 Task: Add a dentist appointment for a dental filling on the 9th at 4:30 PM to 5:30 PM.
Action: Mouse moved to (522, 128)
Screenshot: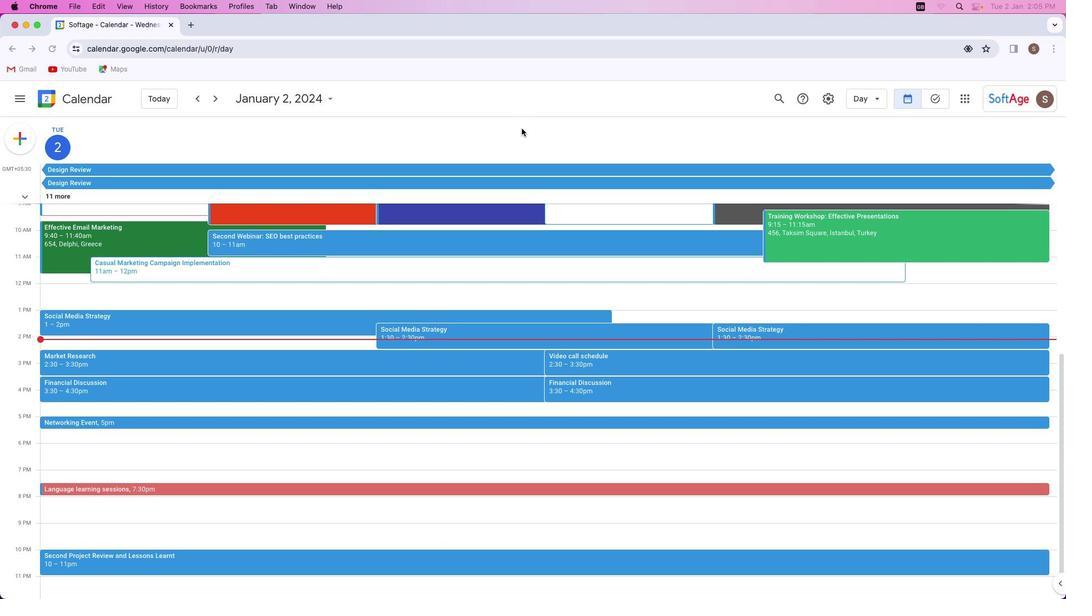 
Action: Mouse pressed left at (522, 128)
Screenshot: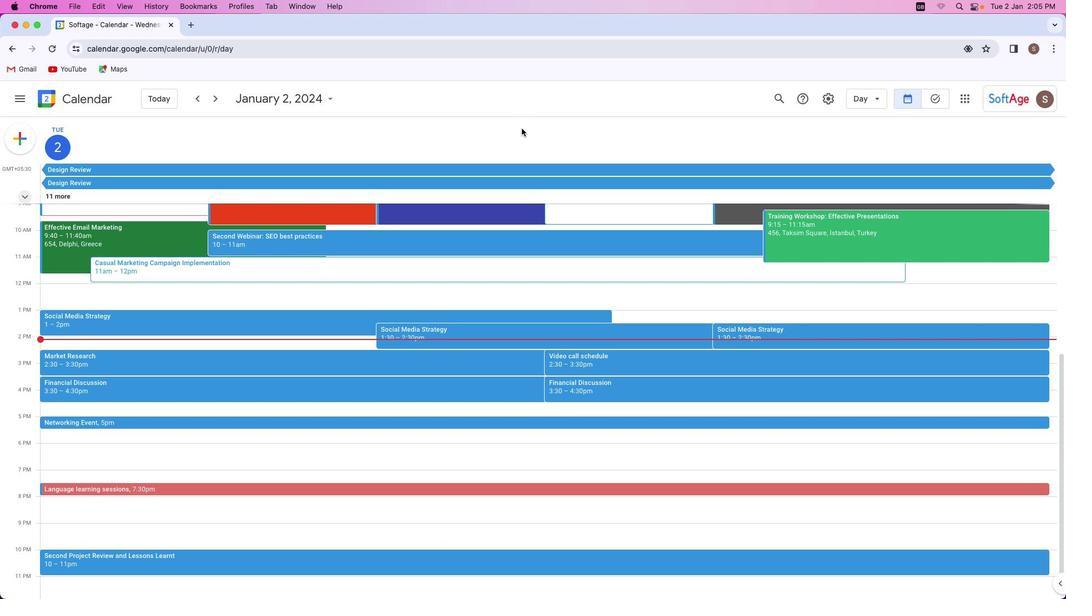 
Action: Mouse moved to (22, 139)
Screenshot: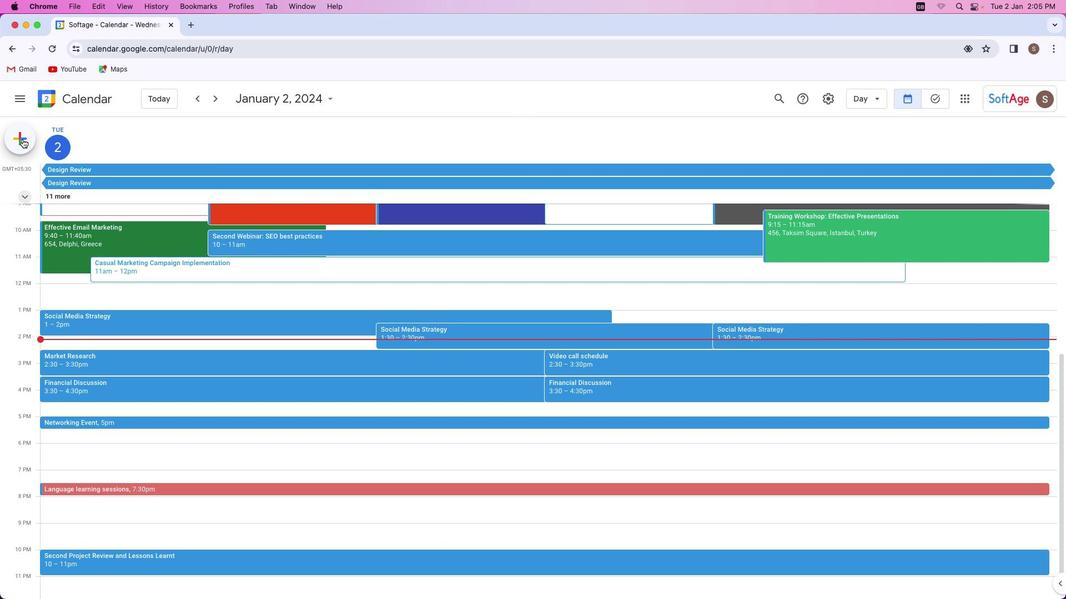 
Action: Mouse pressed left at (22, 139)
Screenshot: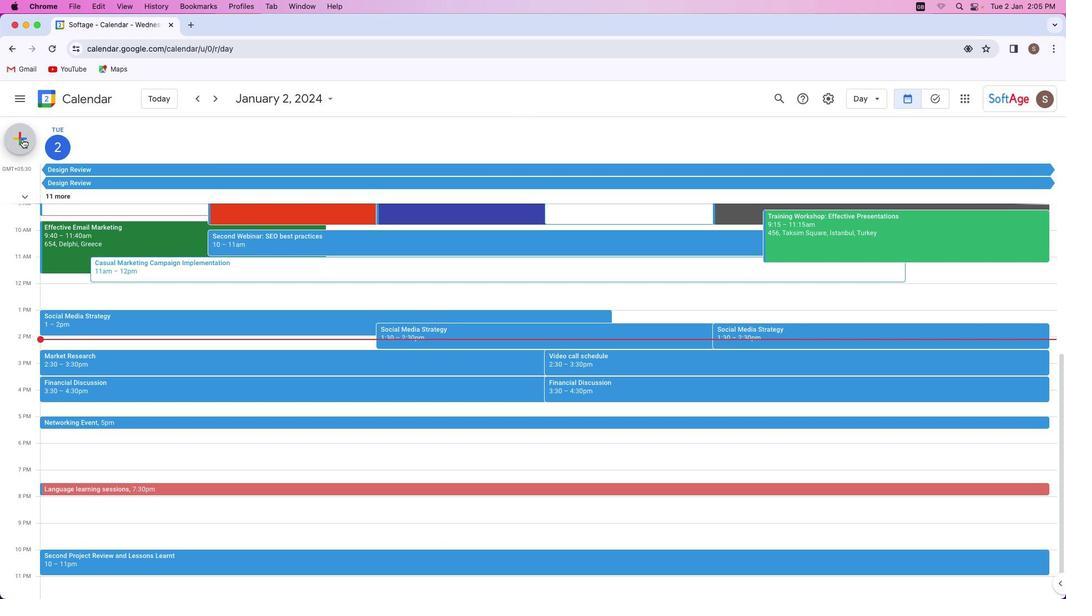 
Action: Mouse moved to (35, 174)
Screenshot: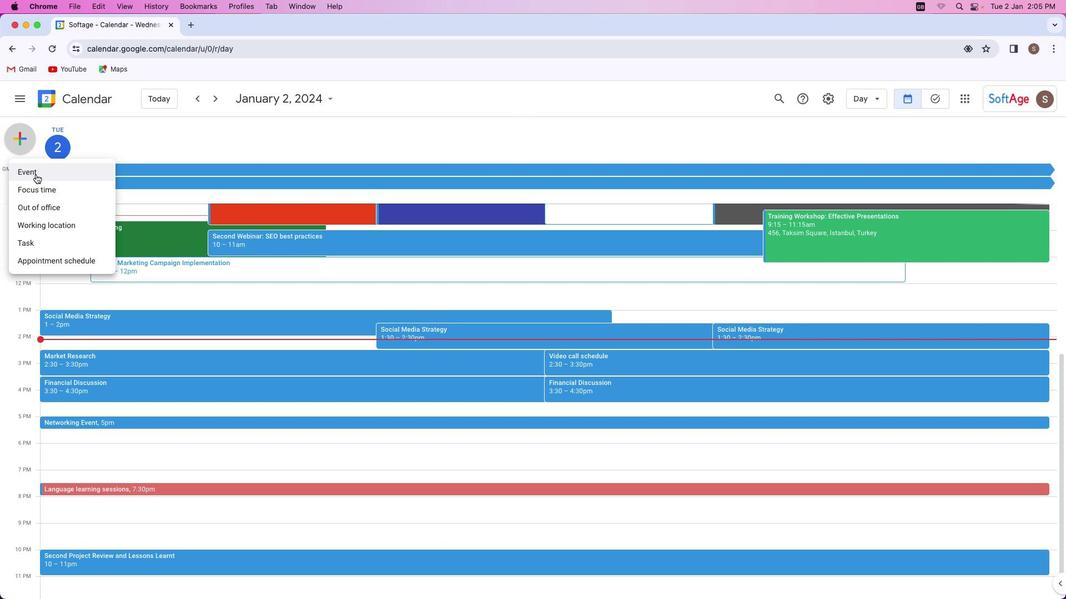 
Action: Mouse pressed left at (35, 174)
Screenshot: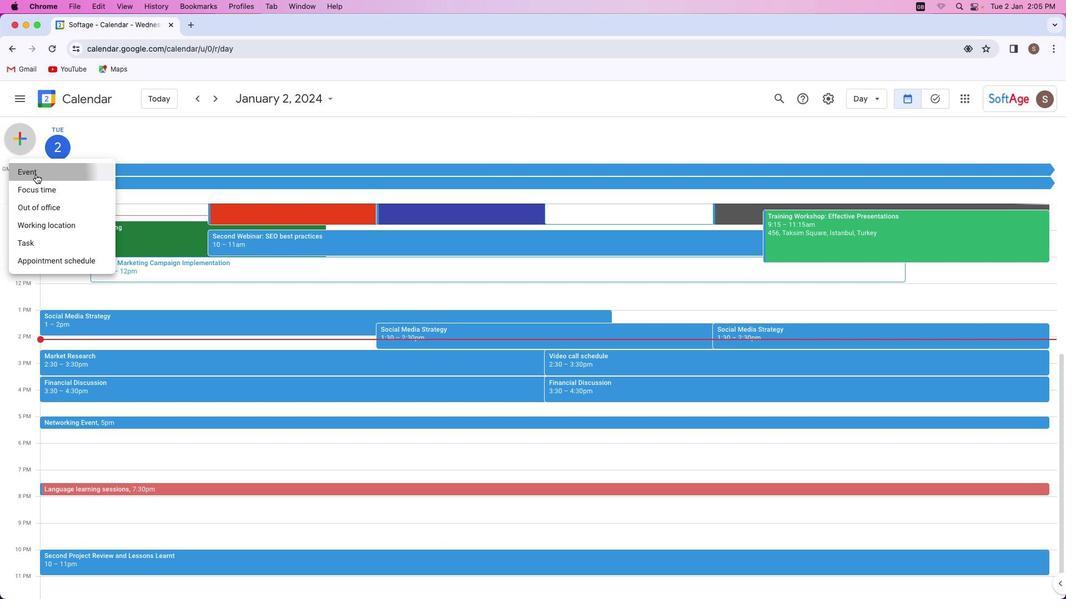 
Action: Mouse moved to (723, 206)
Screenshot: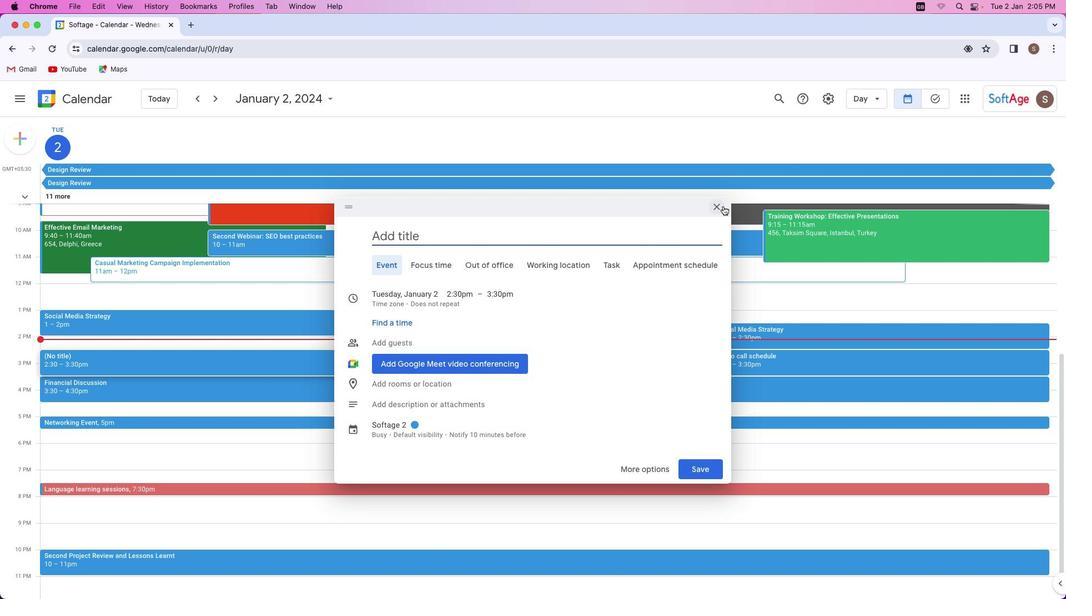 
Action: Mouse pressed left at (723, 206)
Screenshot: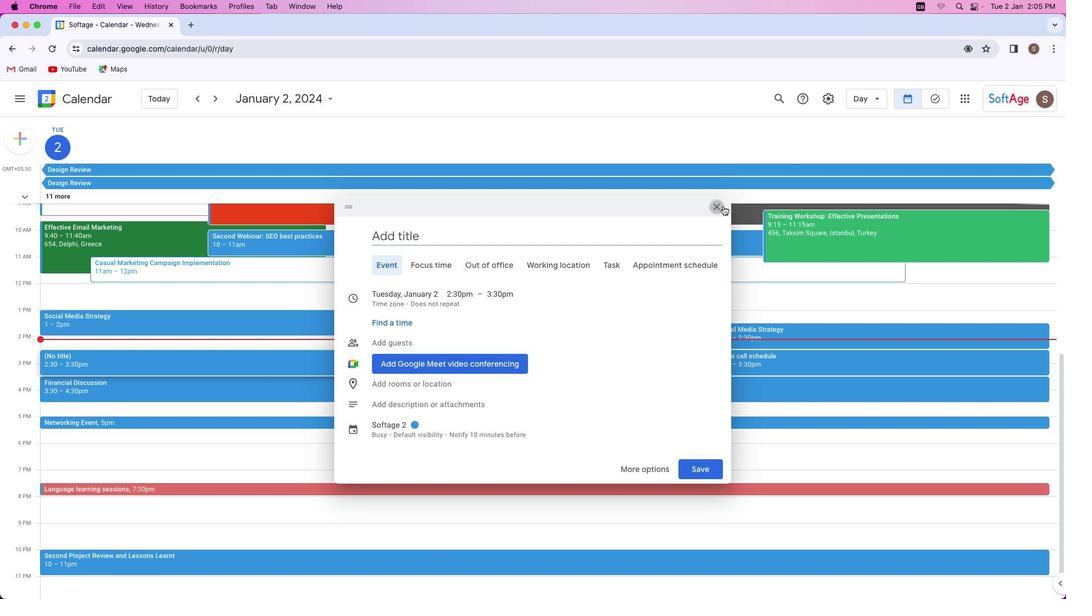 
Action: Mouse moved to (11, 136)
Screenshot: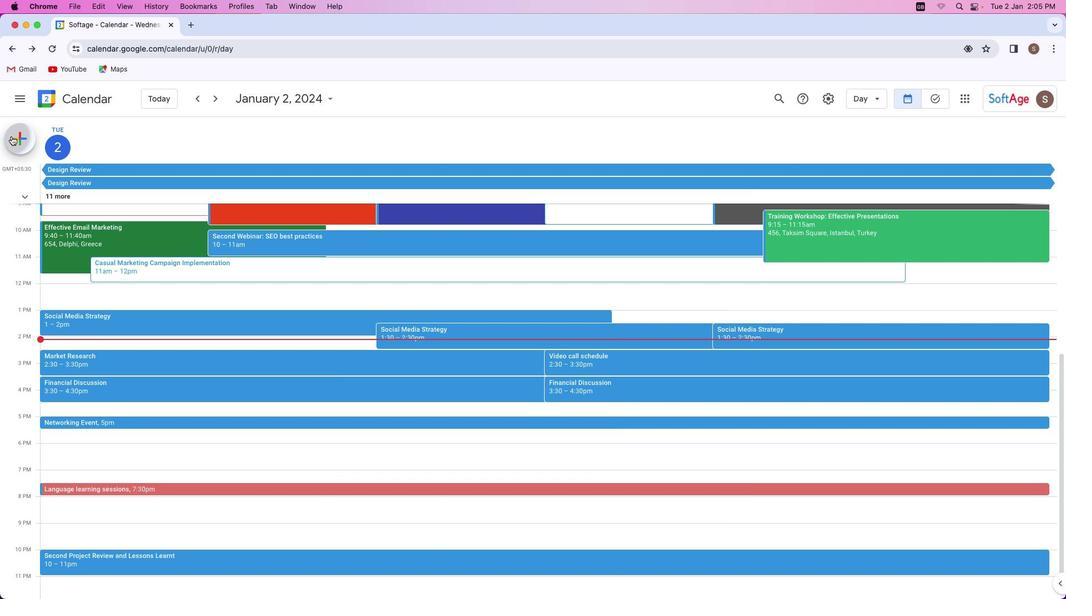 
Action: Mouse pressed left at (11, 136)
Screenshot: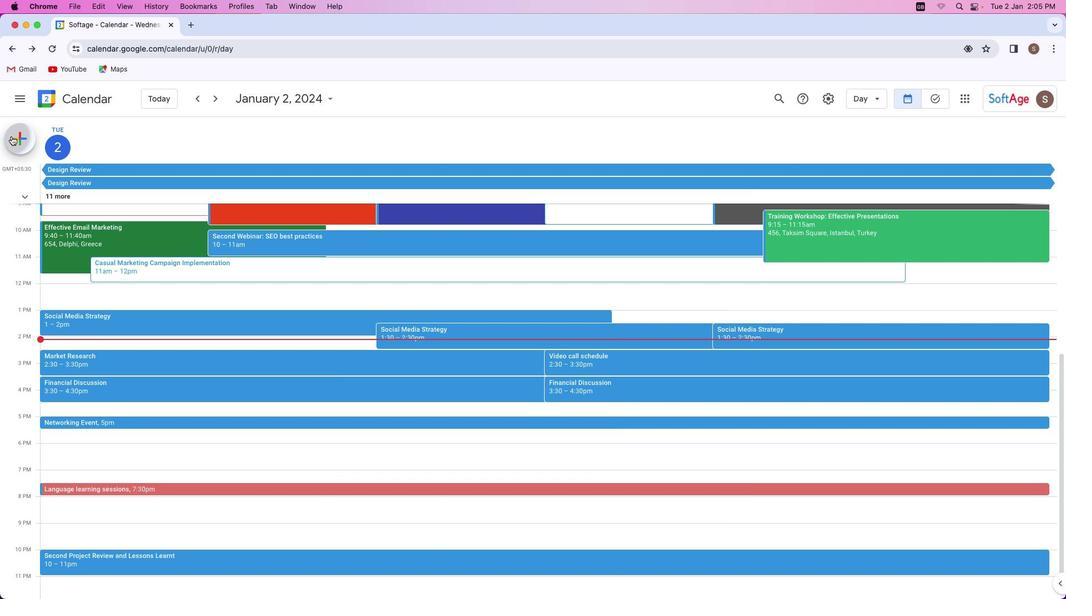 
Action: Mouse moved to (62, 261)
Screenshot: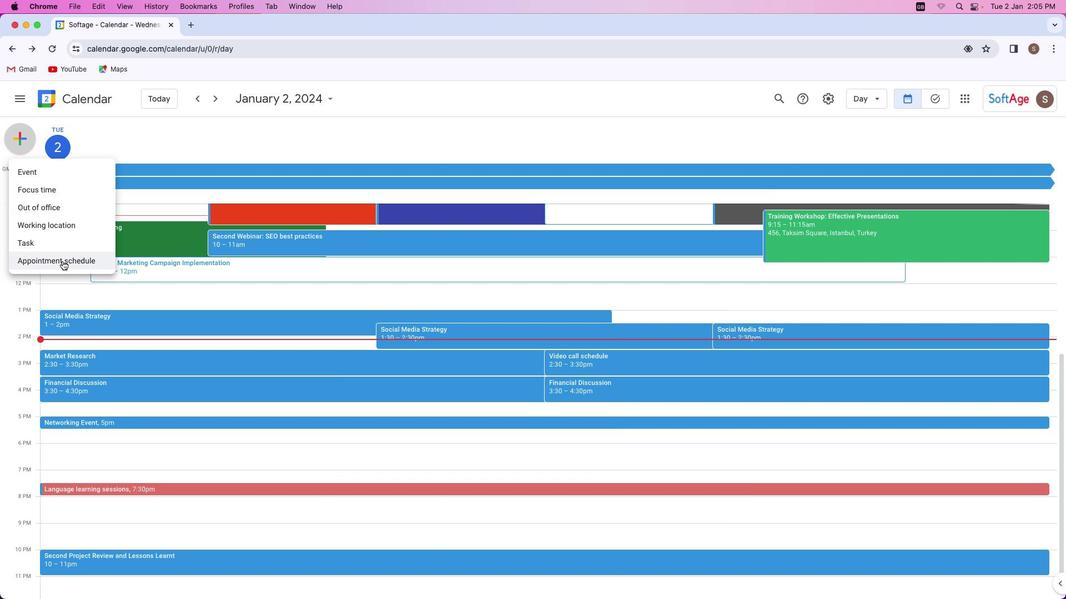 
Action: Mouse pressed left at (62, 261)
Screenshot: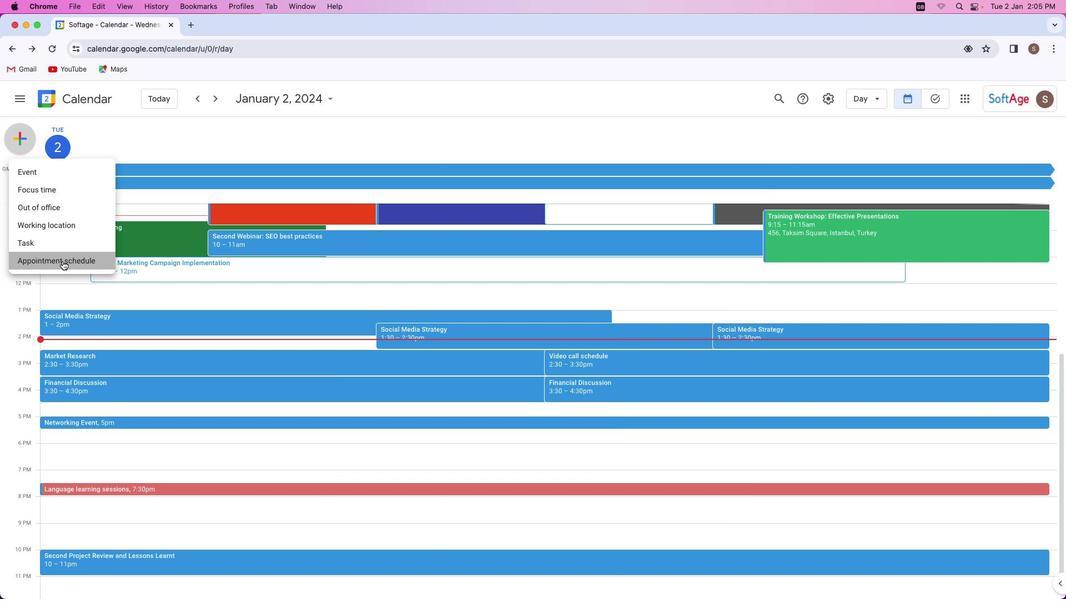
Action: Mouse moved to (55, 134)
Screenshot: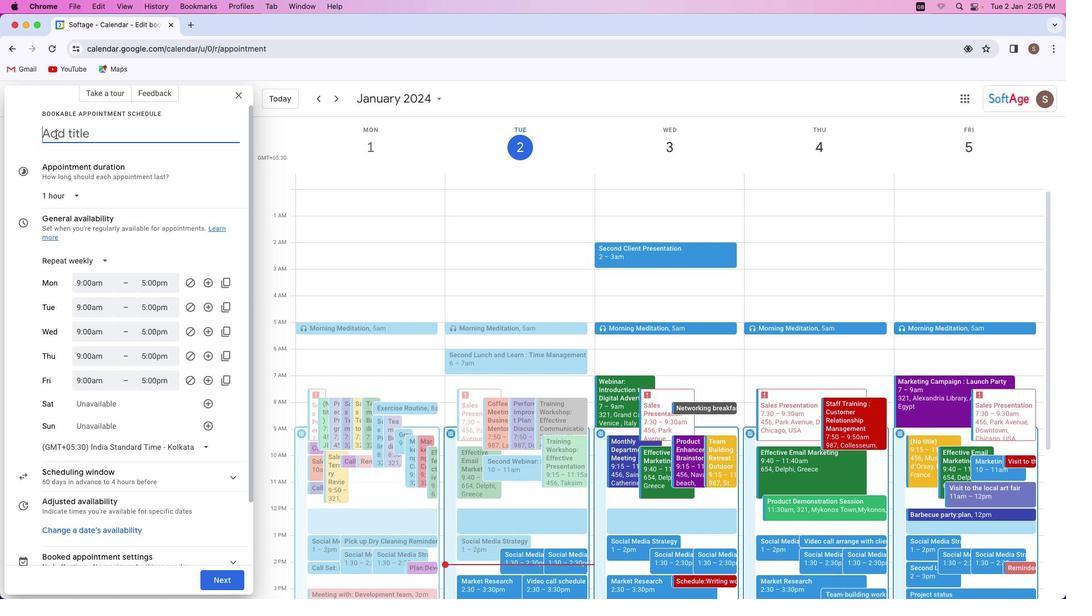 
Action: Key pressed Key.shift'D''e''n''t''a''l'Key.space'f''i''l''l''i''n''g'
Screenshot: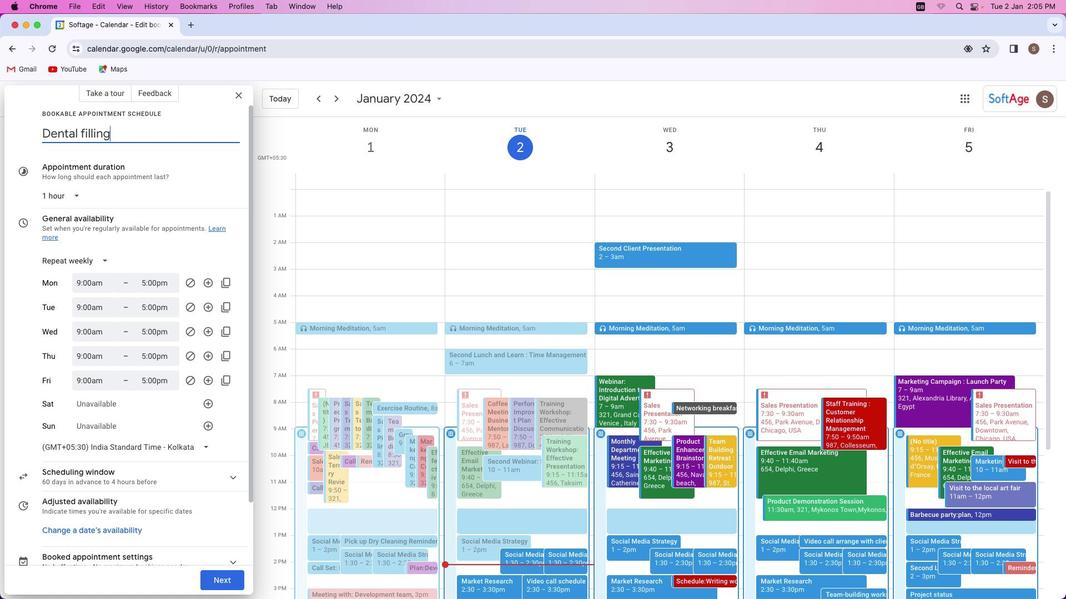 
Action: Mouse moved to (99, 257)
Screenshot: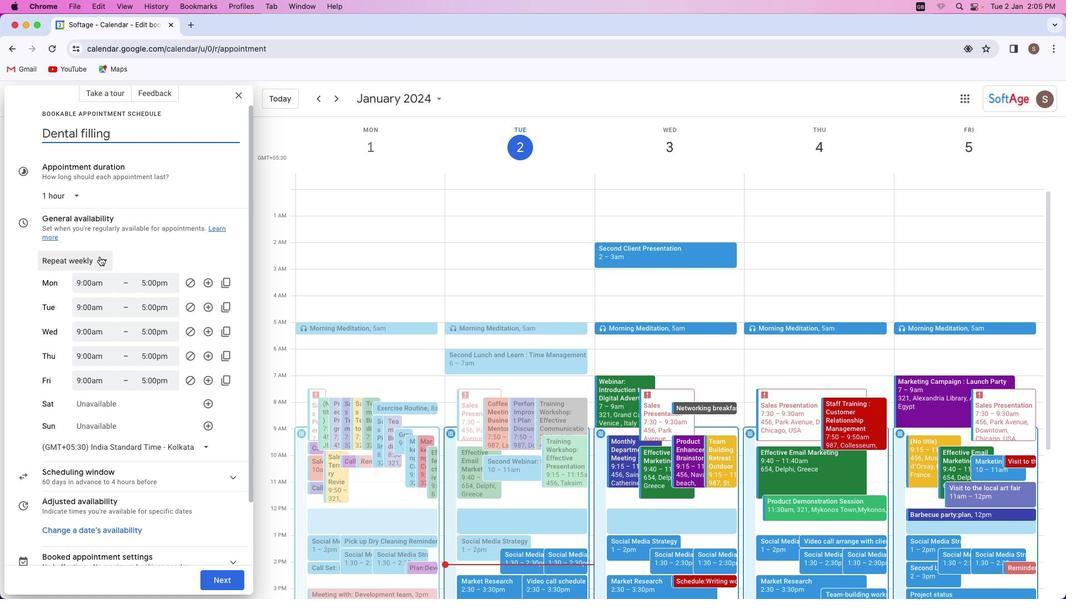 
Action: Mouse pressed left at (99, 257)
Screenshot: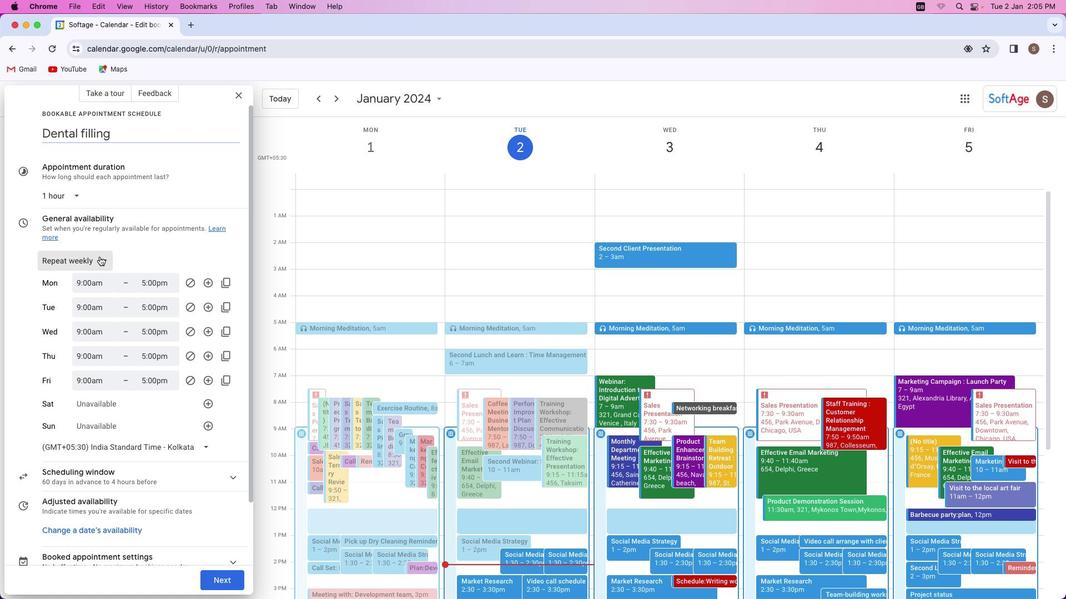 
Action: Mouse moved to (87, 281)
Screenshot: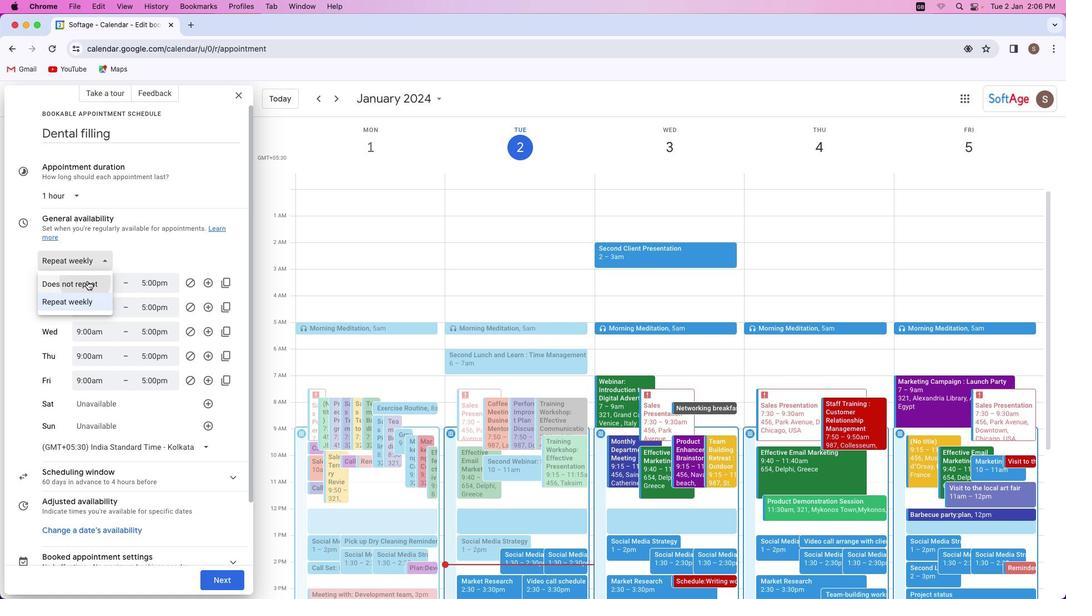 
Action: Mouse pressed left at (87, 281)
Screenshot: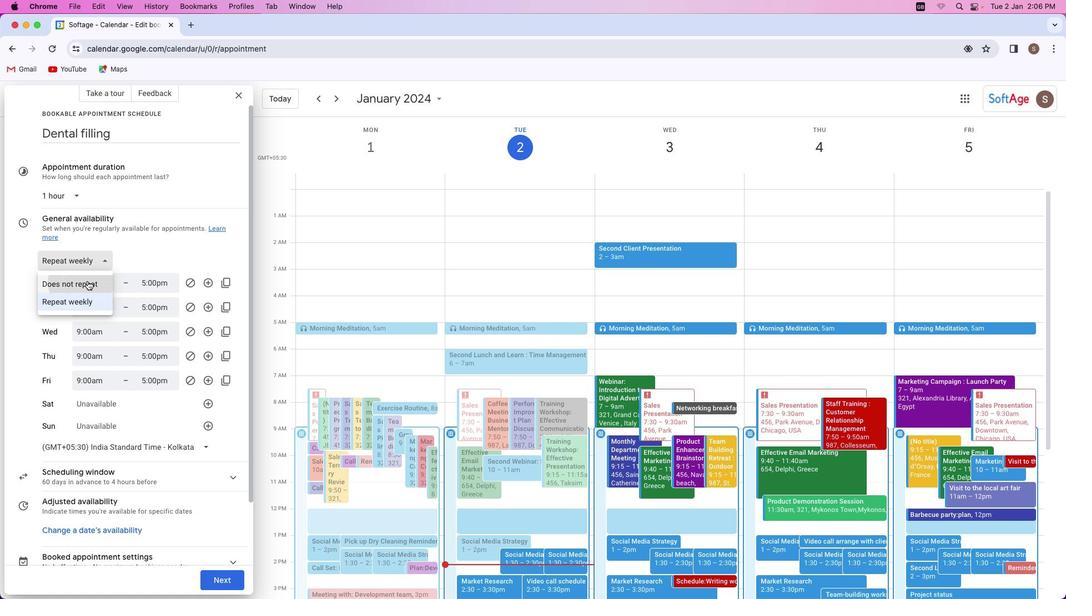
Action: Mouse moved to (73, 271)
Screenshot: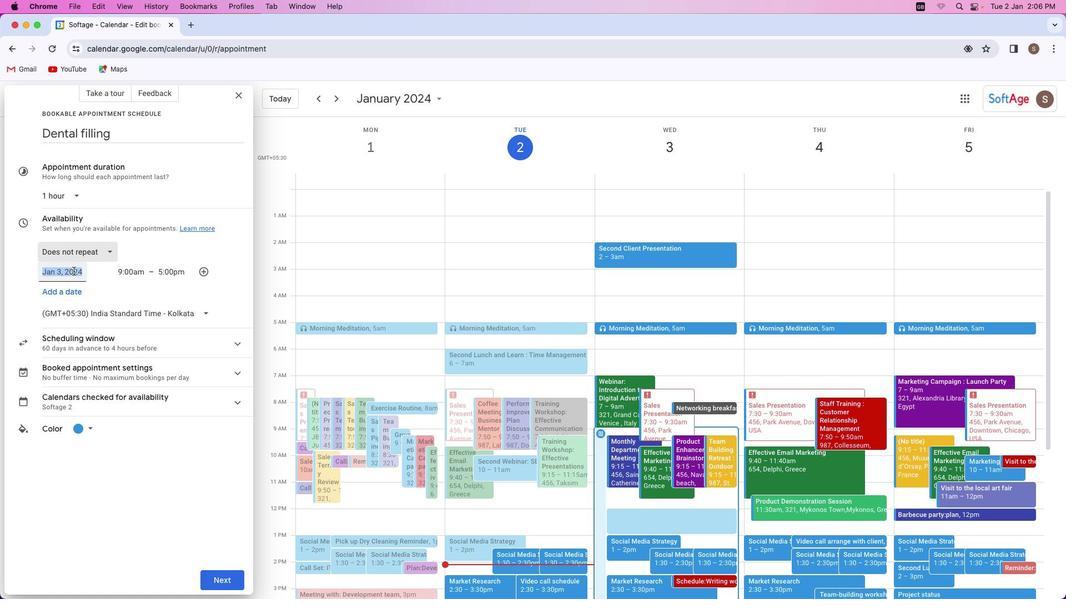 
Action: Mouse pressed left at (73, 271)
Screenshot: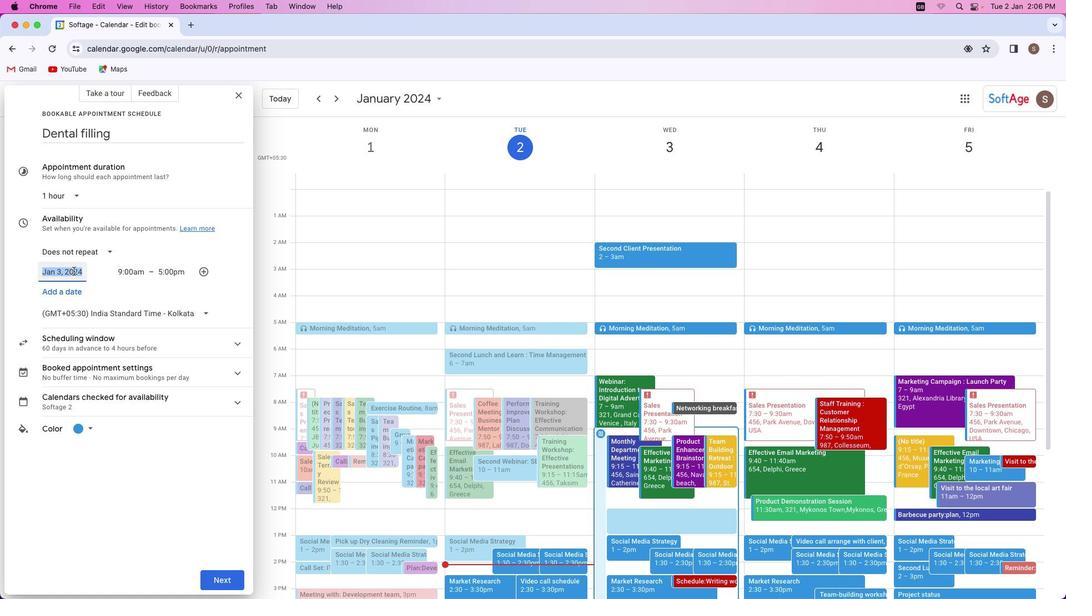 
Action: Mouse moved to (77, 340)
Screenshot: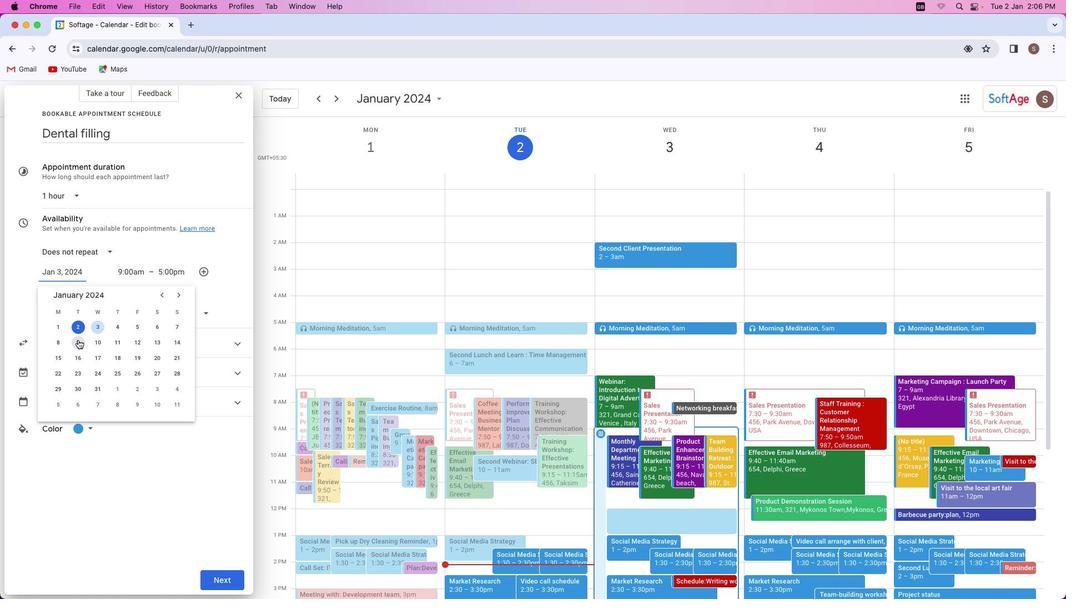 
Action: Mouse pressed left at (77, 340)
Screenshot: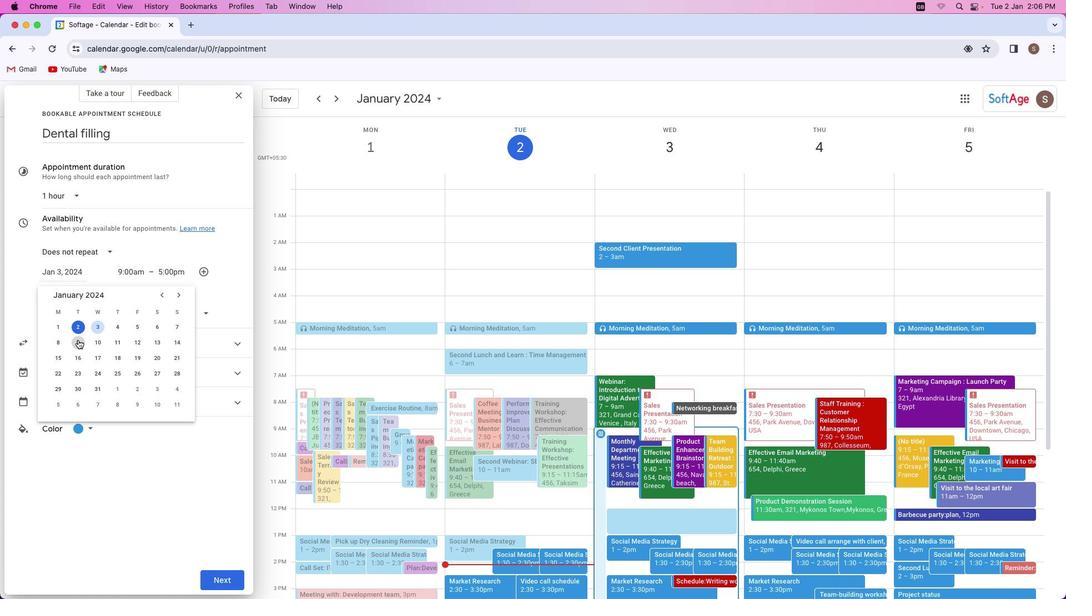 
Action: Mouse moved to (127, 272)
Screenshot: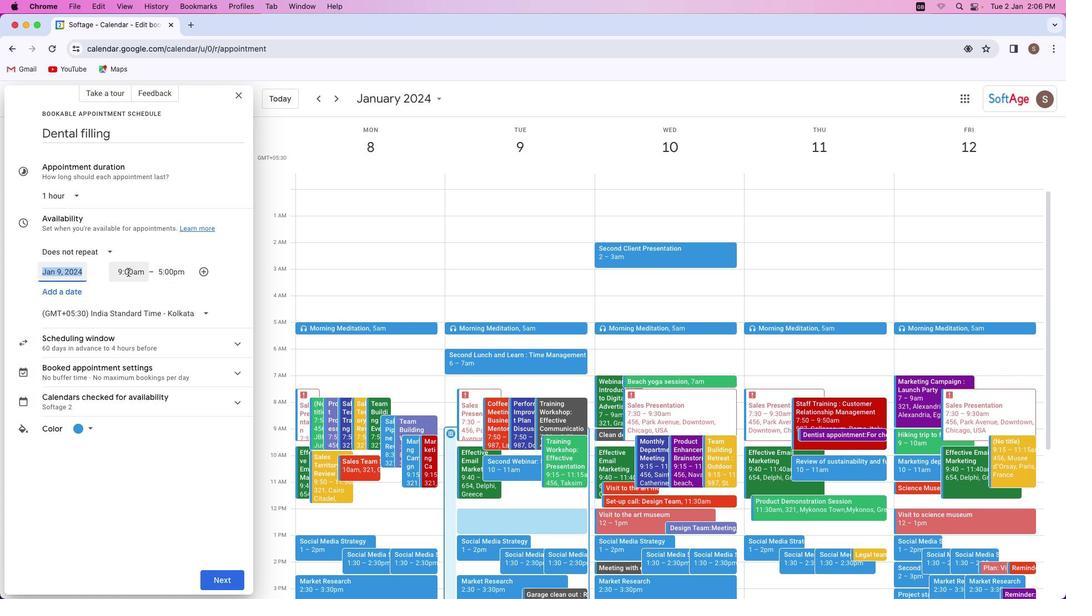 
Action: Mouse pressed left at (127, 272)
Screenshot: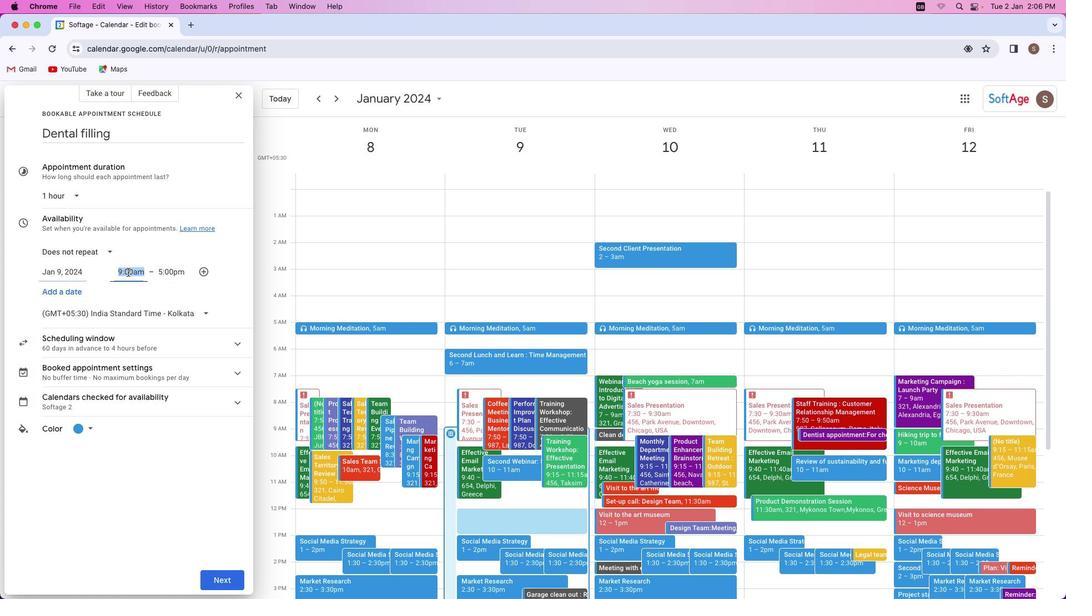 
Action: Mouse moved to (141, 313)
Screenshot: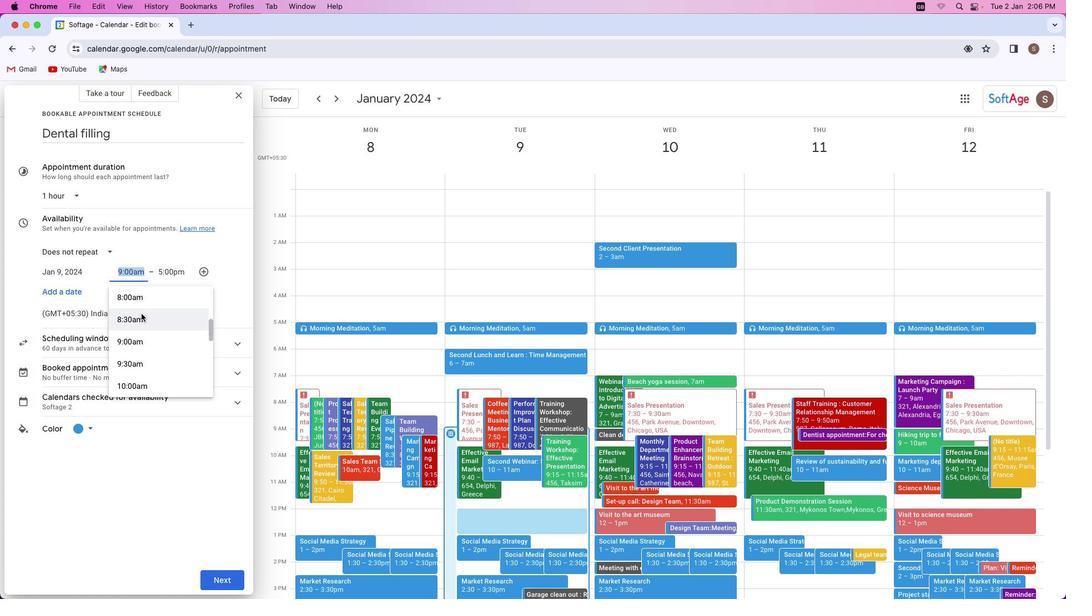 
Action: Mouse scrolled (141, 313) with delta (0, 0)
Screenshot: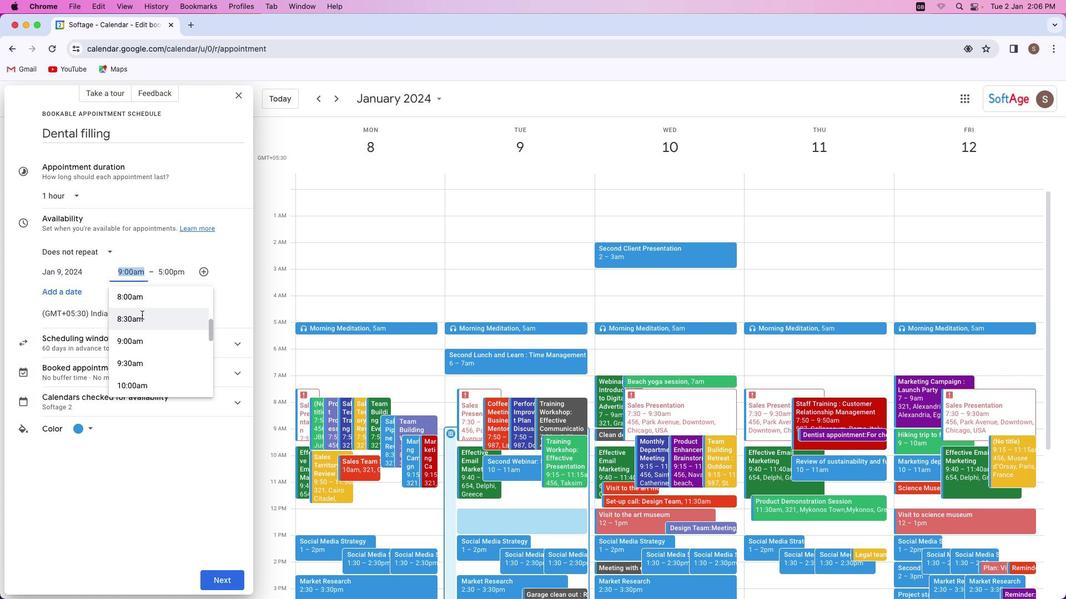 
Action: Mouse moved to (141, 314)
Screenshot: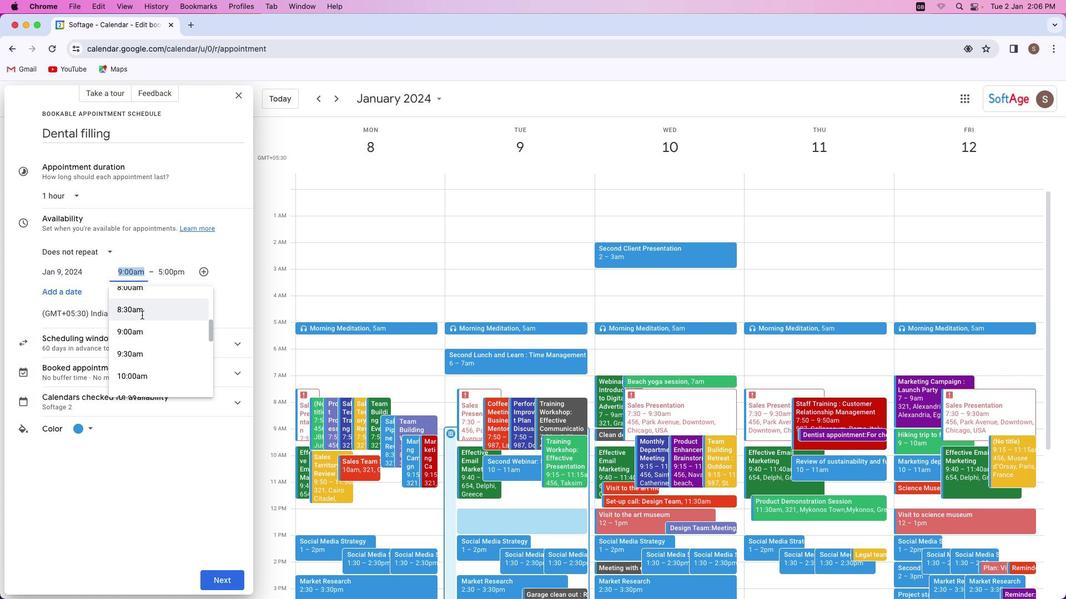 
Action: Mouse scrolled (141, 314) with delta (0, 0)
Screenshot: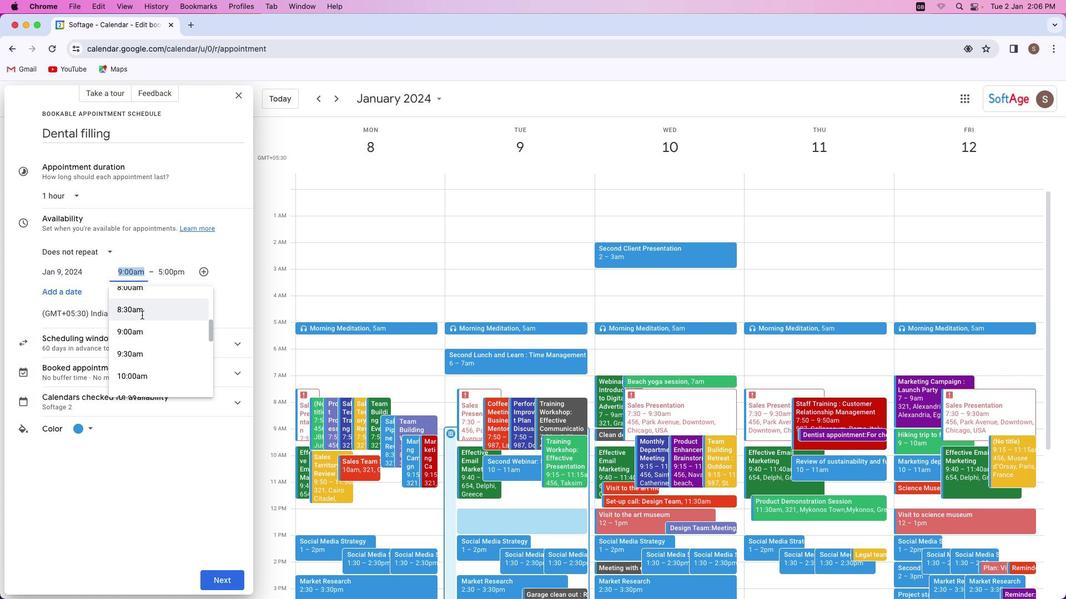 
Action: Mouse moved to (141, 314)
Screenshot: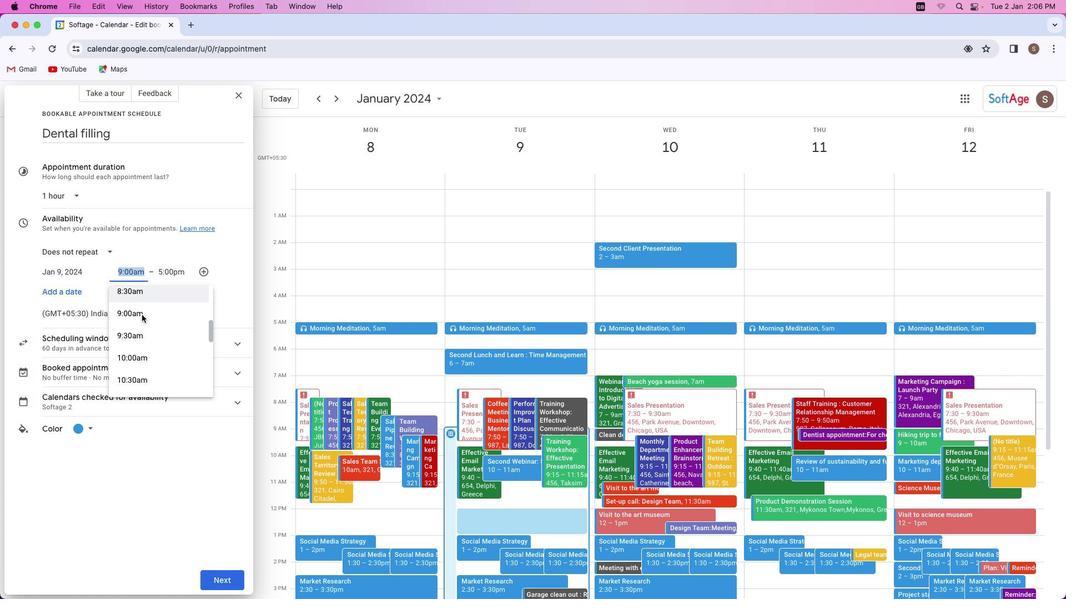 
Action: Mouse scrolled (141, 314) with delta (0, 0)
Screenshot: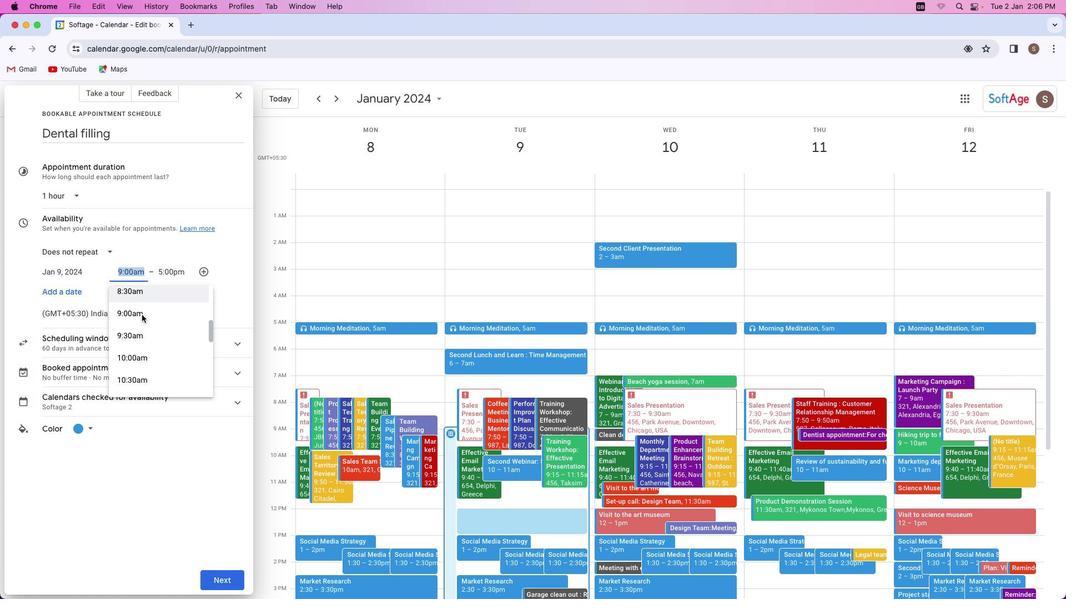 
Action: Mouse moved to (142, 314)
Screenshot: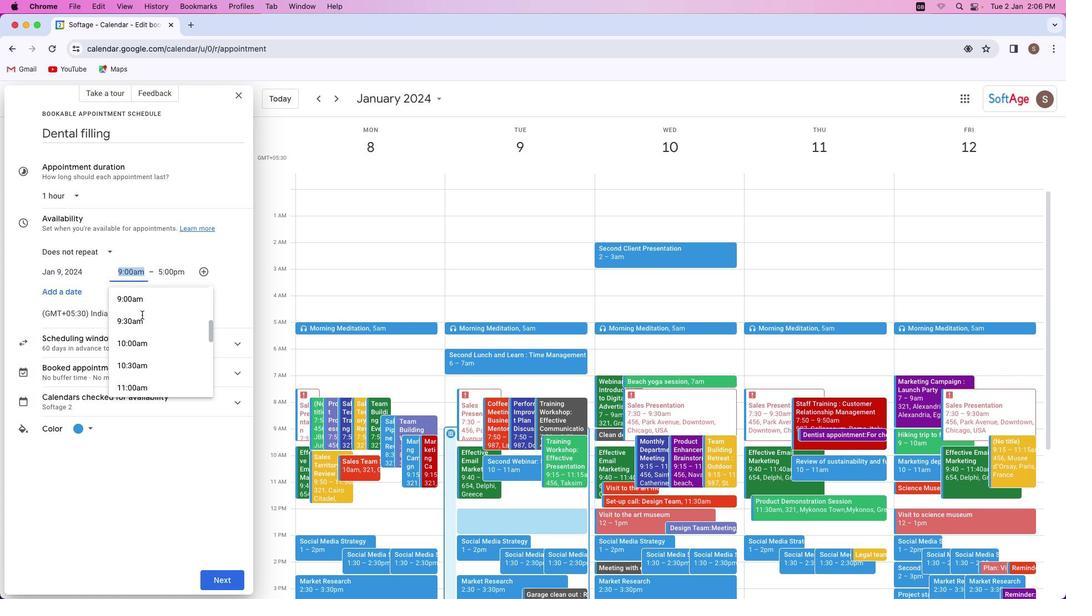 
Action: Mouse scrolled (142, 314) with delta (0, -1)
Screenshot: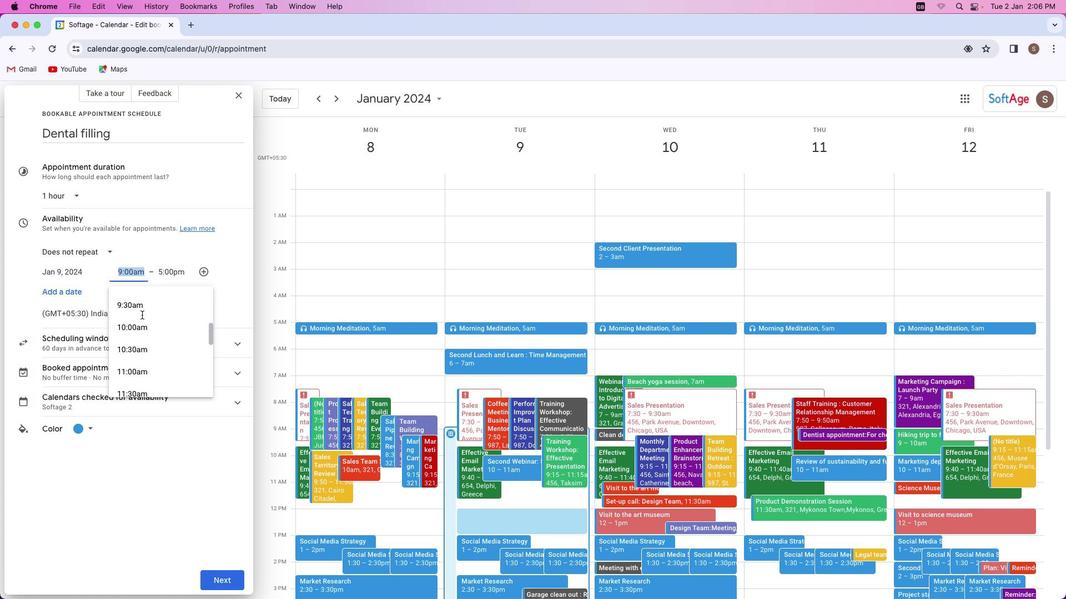 
Action: Mouse moved to (142, 315)
Screenshot: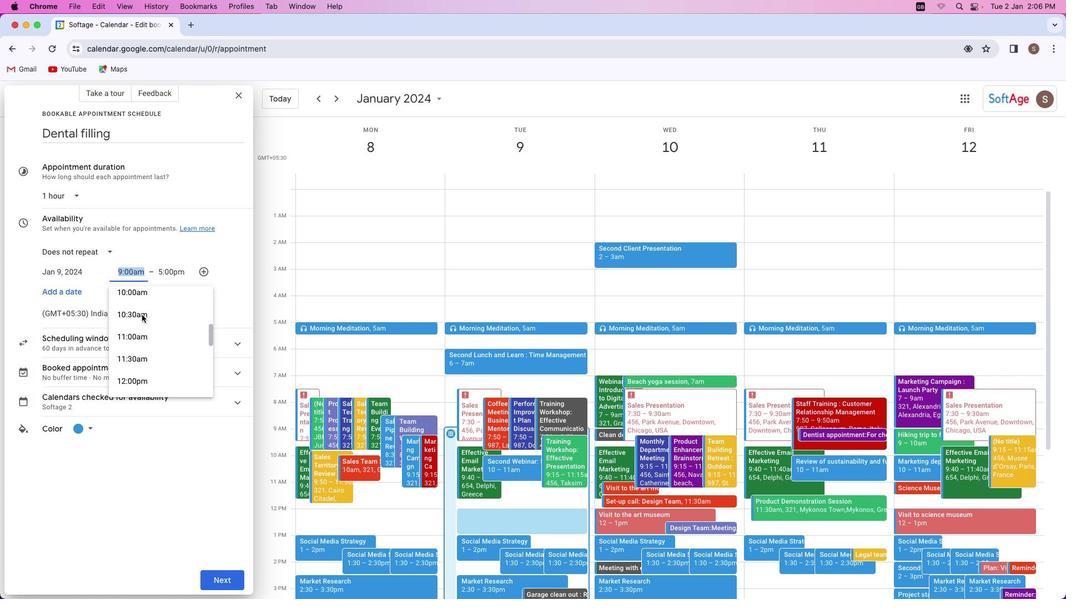 
Action: Mouse scrolled (142, 315) with delta (0, -1)
Screenshot: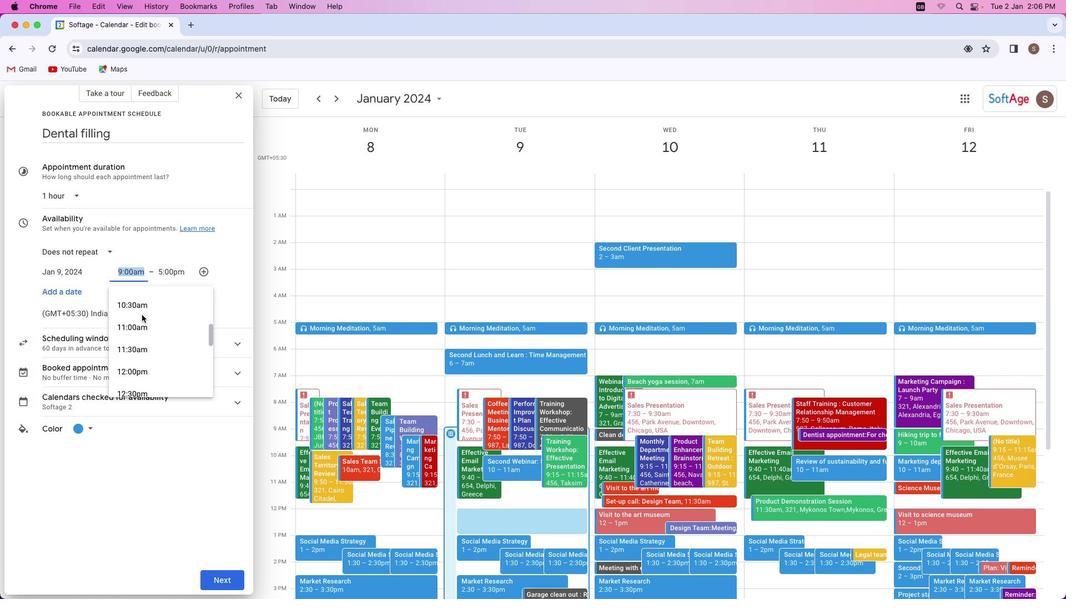 
Action: Mouse moved to (143, 312)
Screenshot: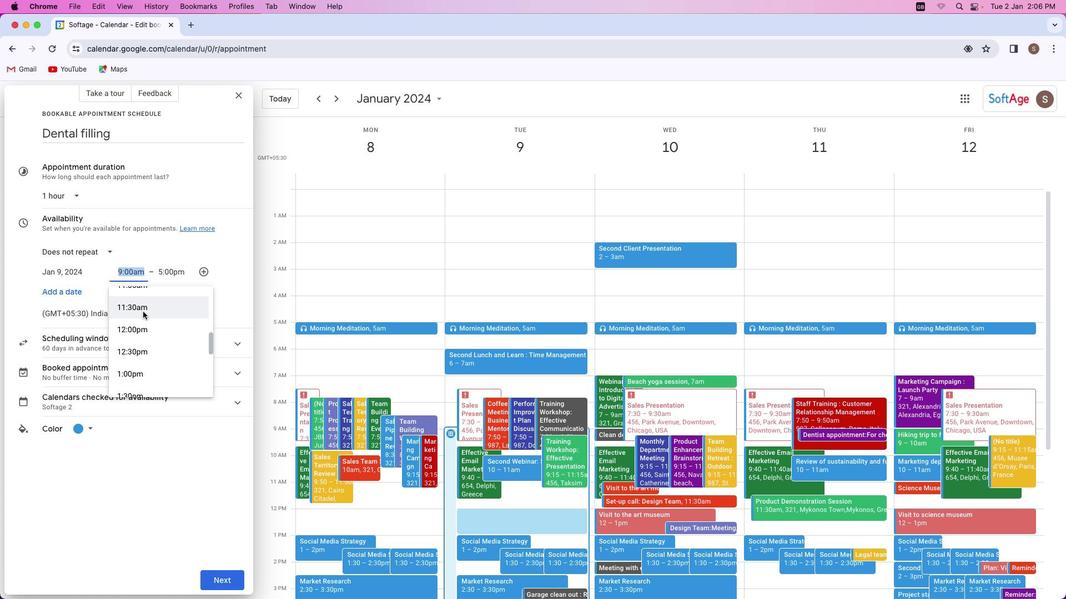 
Action: Mouse scrolled (143, 312) with delta (0, 0)
Screenshot: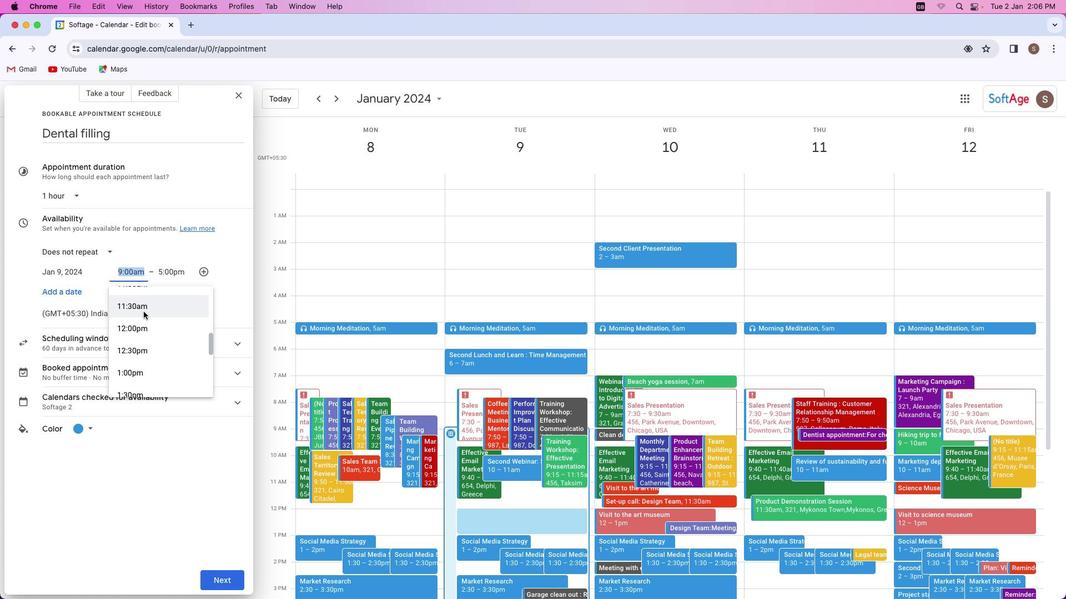 
Action: Mouse moved to (143, 312)
Screenshot: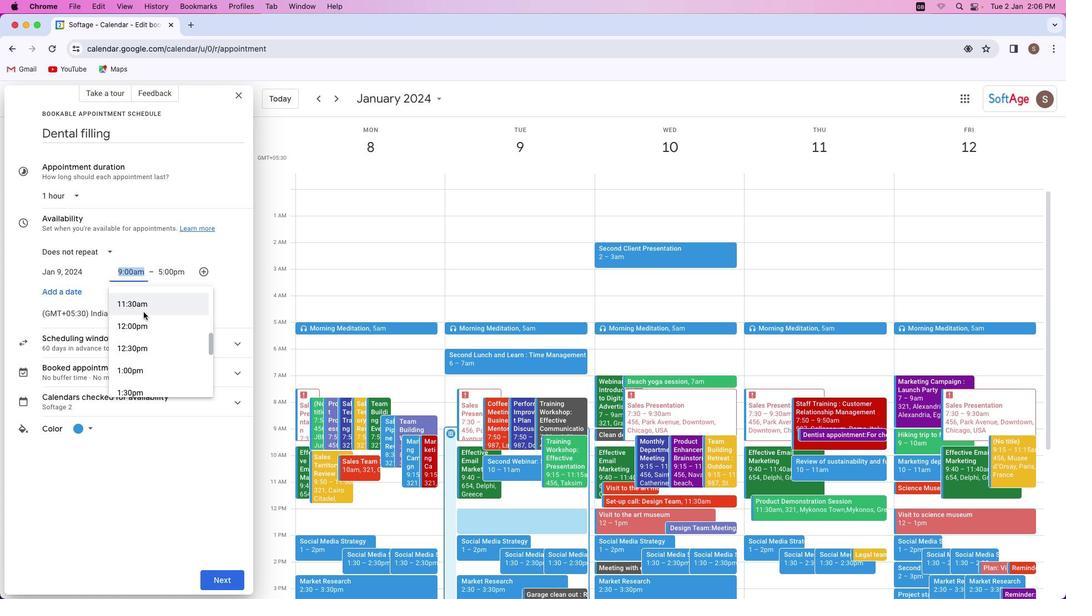 
Action: Mouse scrolled (143, 312) with delta (0, 0)
Screenshot: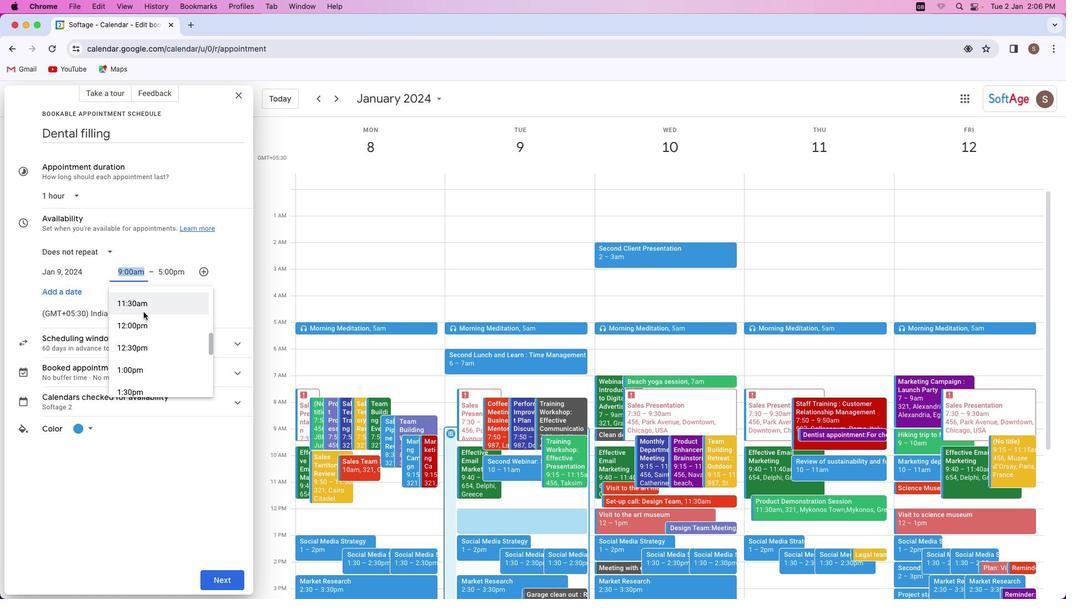 
Action: Mouse moved to (143, 312)
Screenshot: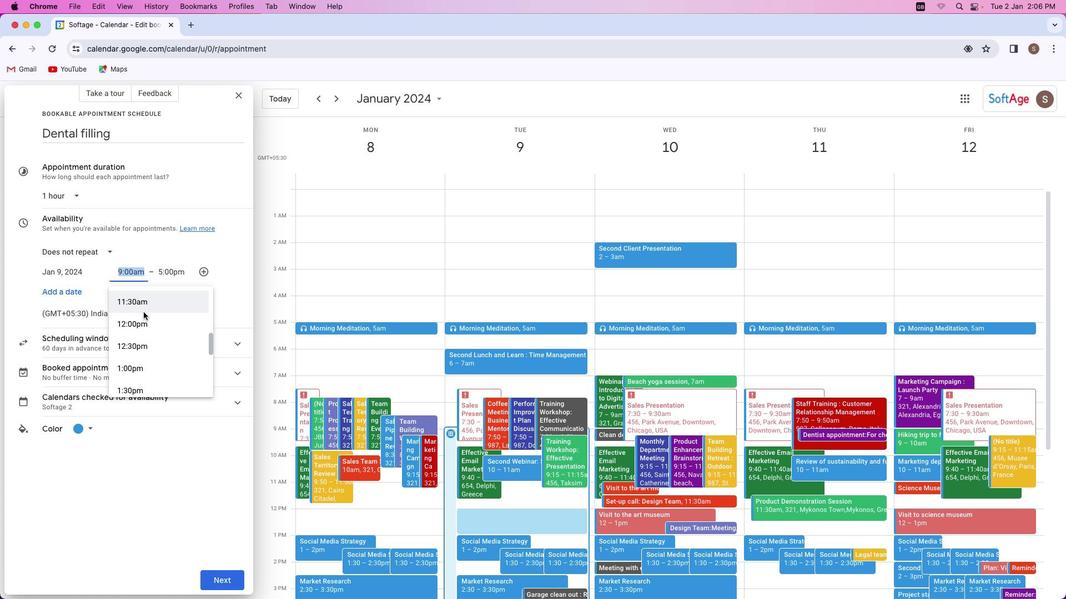
Action: Mouse scrolled (143, 312) with delta (0, 0)
Screenshot: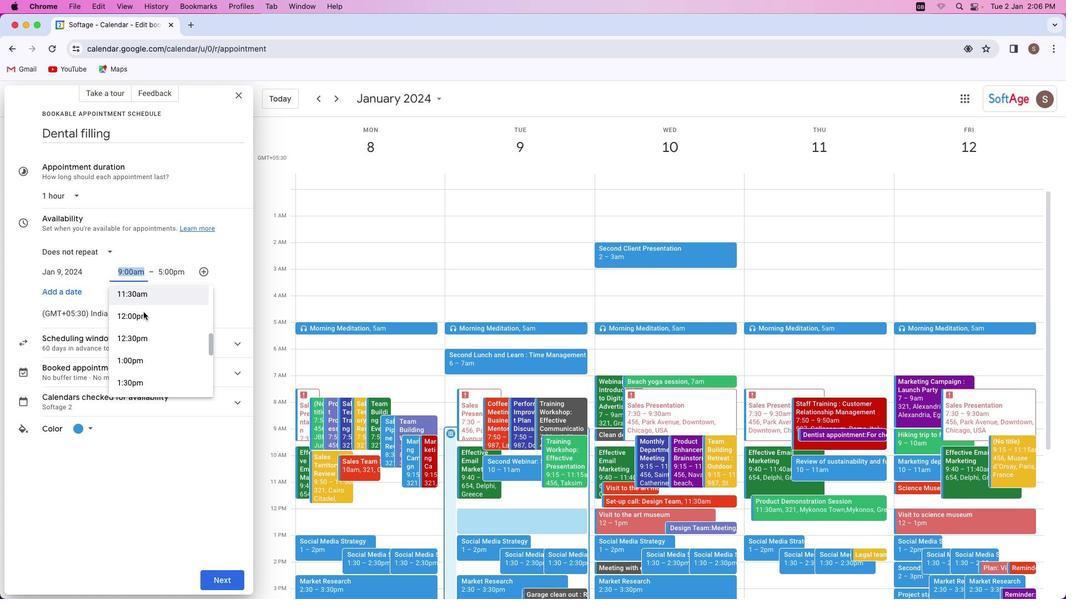 
Action: Mouse scrolled (143, 312) with delta (0, 0)
Screenshot: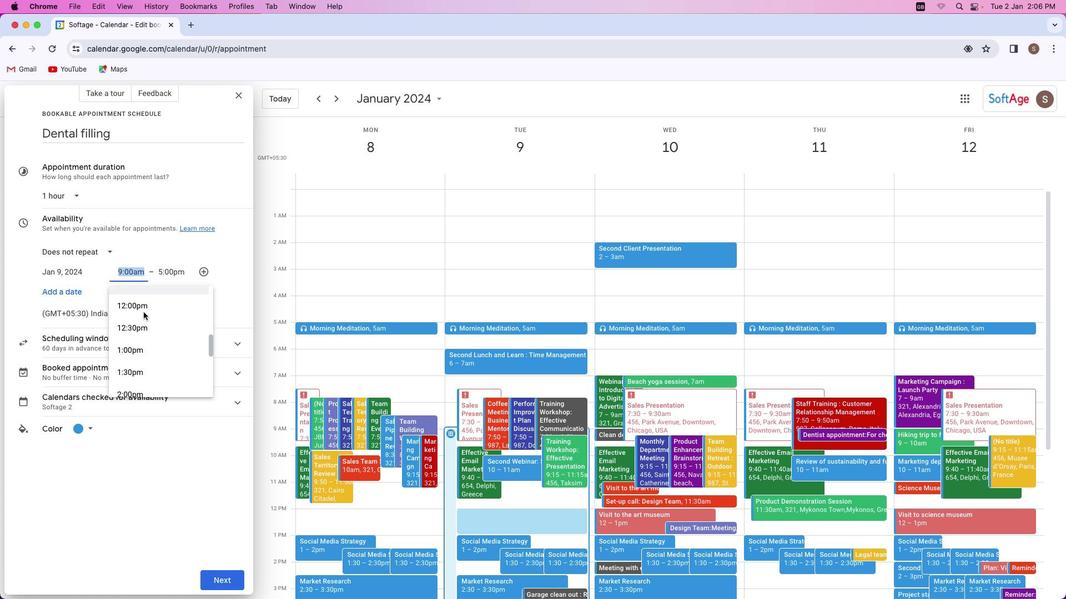 
Action: Mouse scrolled (143, 312) with delta (0, 0)
Screenshot: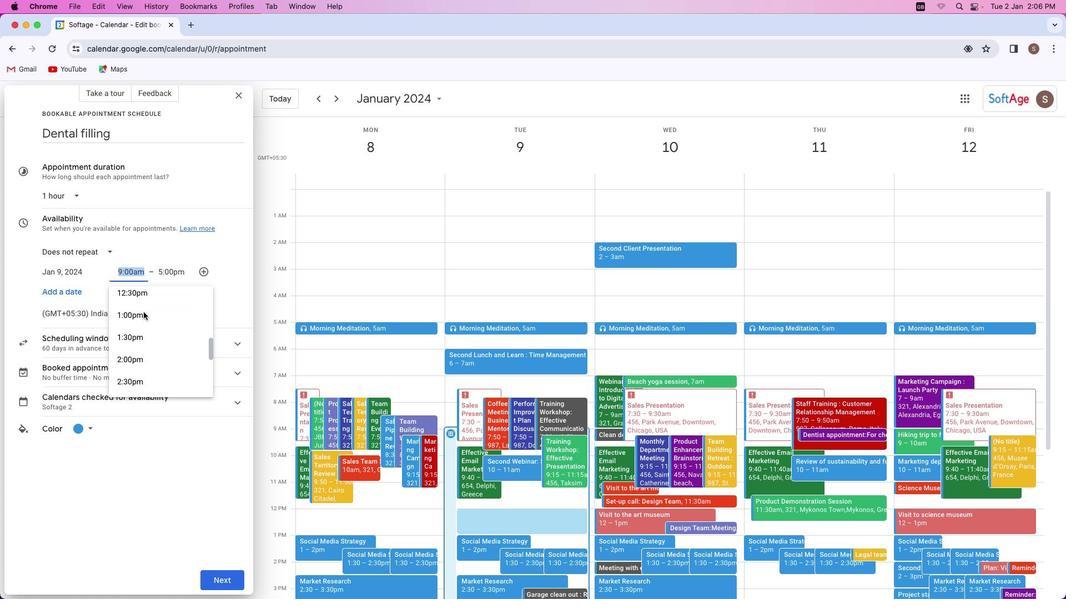 
Action: Mouse scrolled (143, 312) with delta (0, 0)
Screenshot: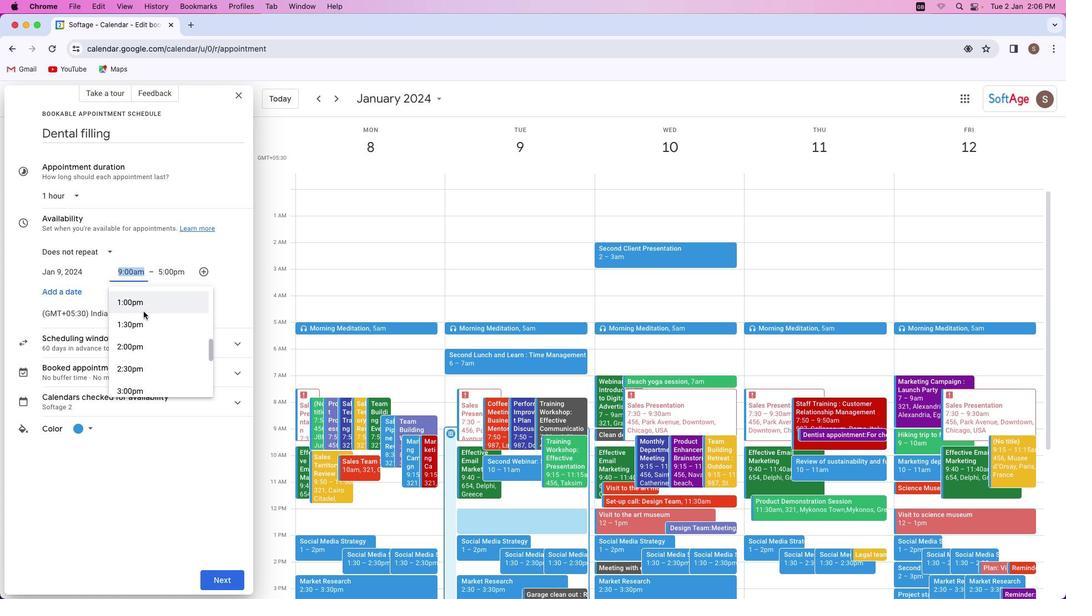 
Action: Mouse moved to (143, 309)
Screenshot: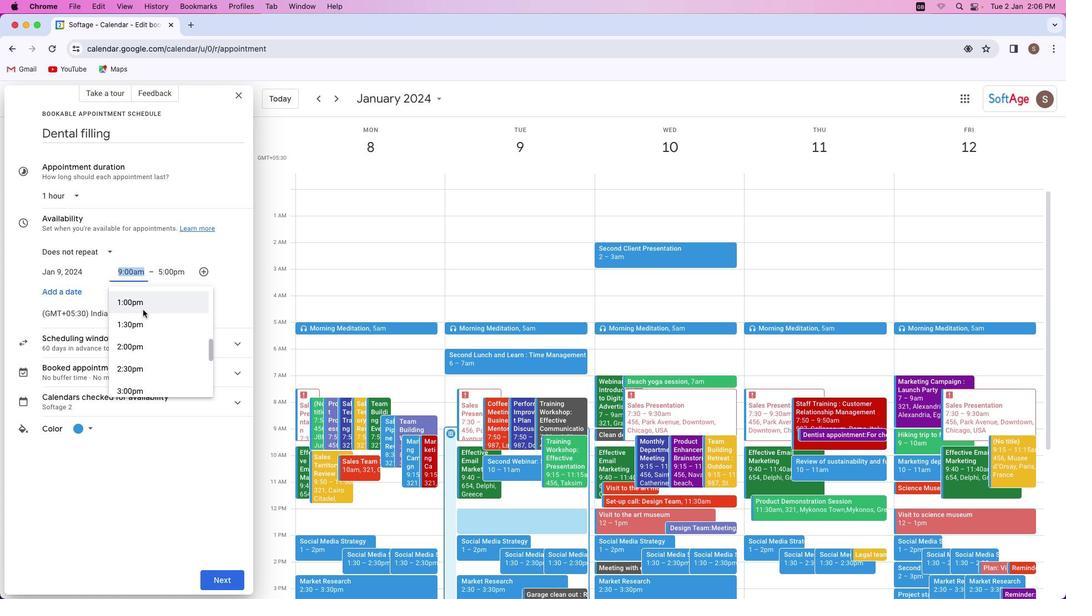 
Action: Mouse scrolled (143, 309) with delta (0, 0)
Screenshot: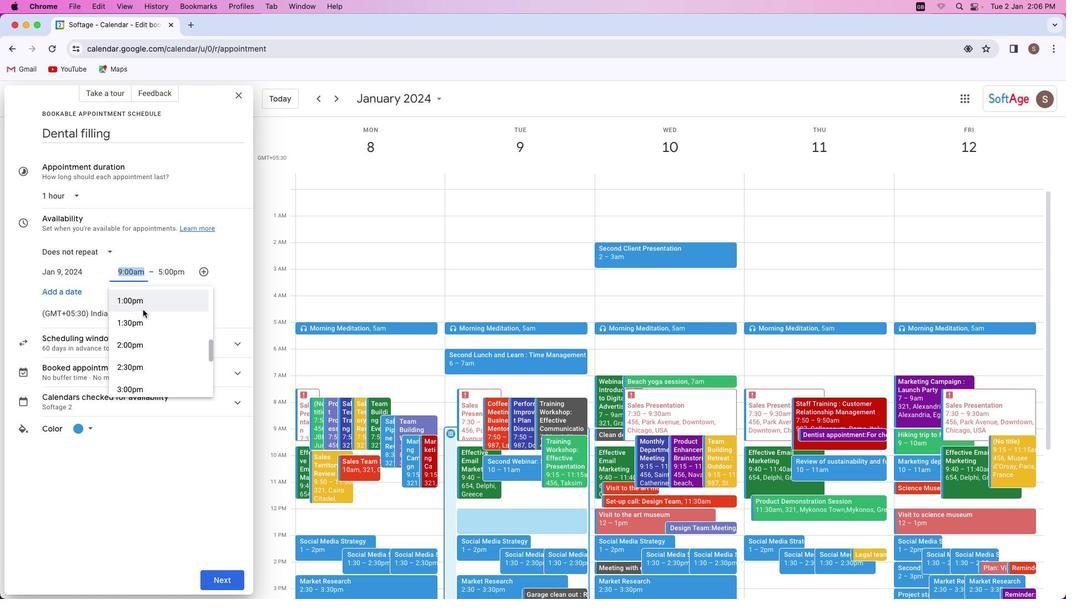 
Action: Mouse scrolled (143, 309) with delta (0, 0)
Screenshot: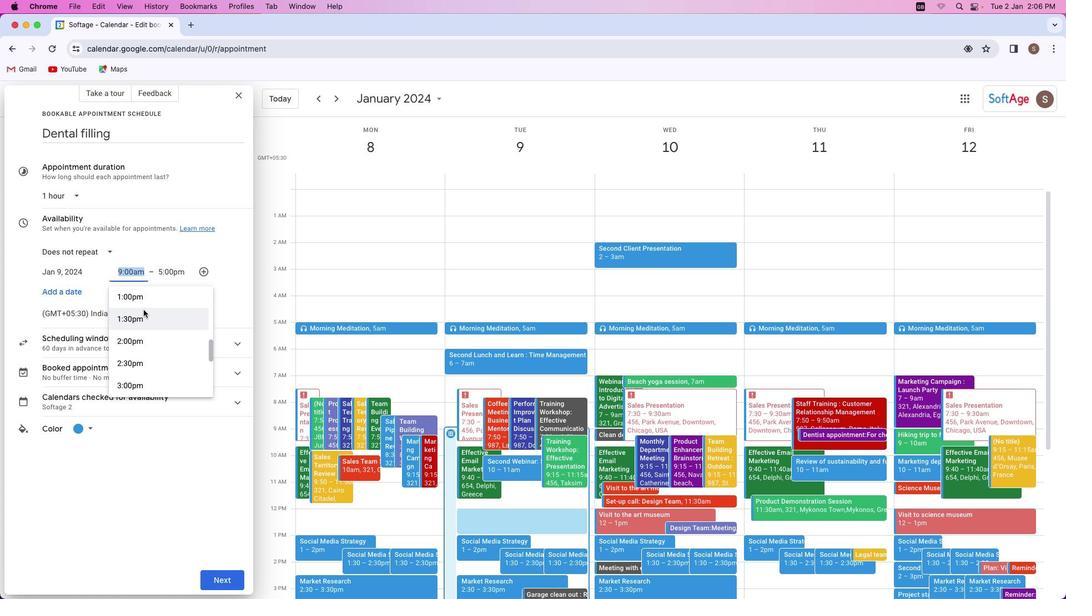 
Action: Mouse moved to (143, 310)
Screenshot: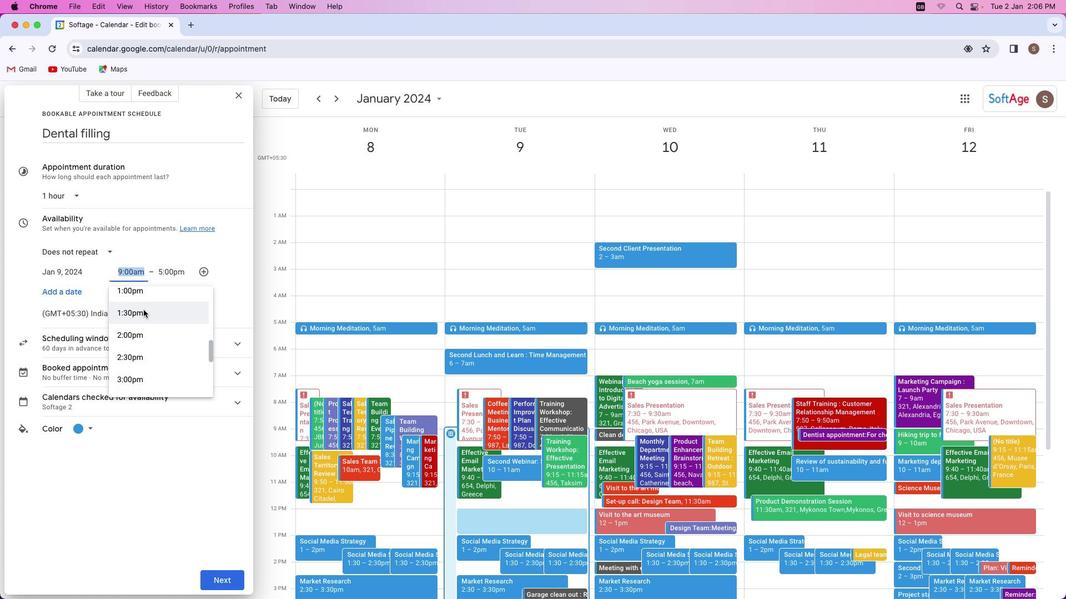 
Action: Mouse scrolled (143, 310) with delta (0, 0)
Screenshot: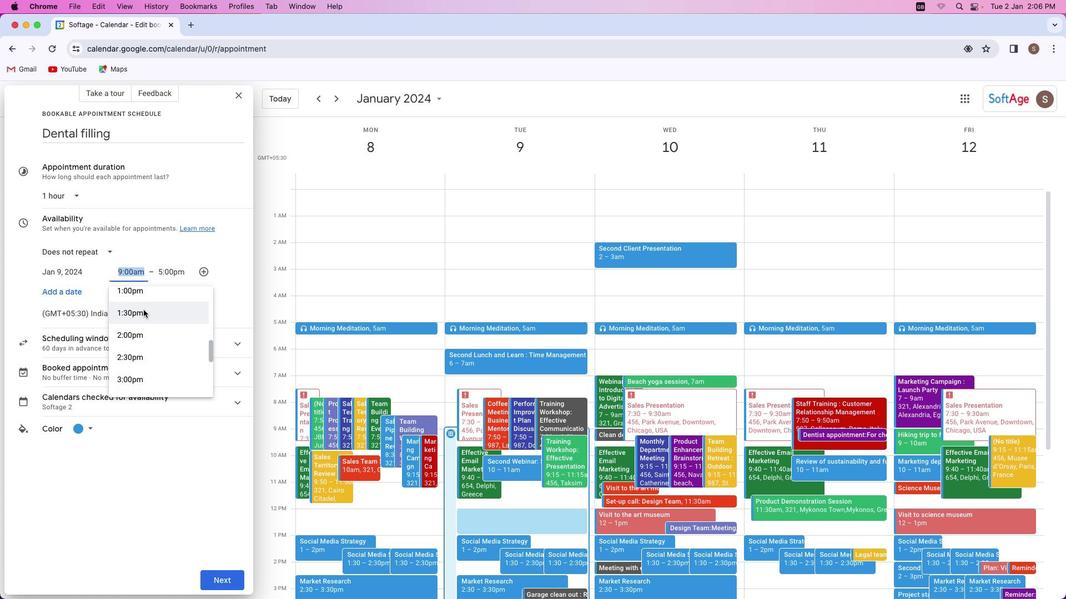 
Action: Mouse scrolled (143, 310) with delta (0, 0)
Screenshot: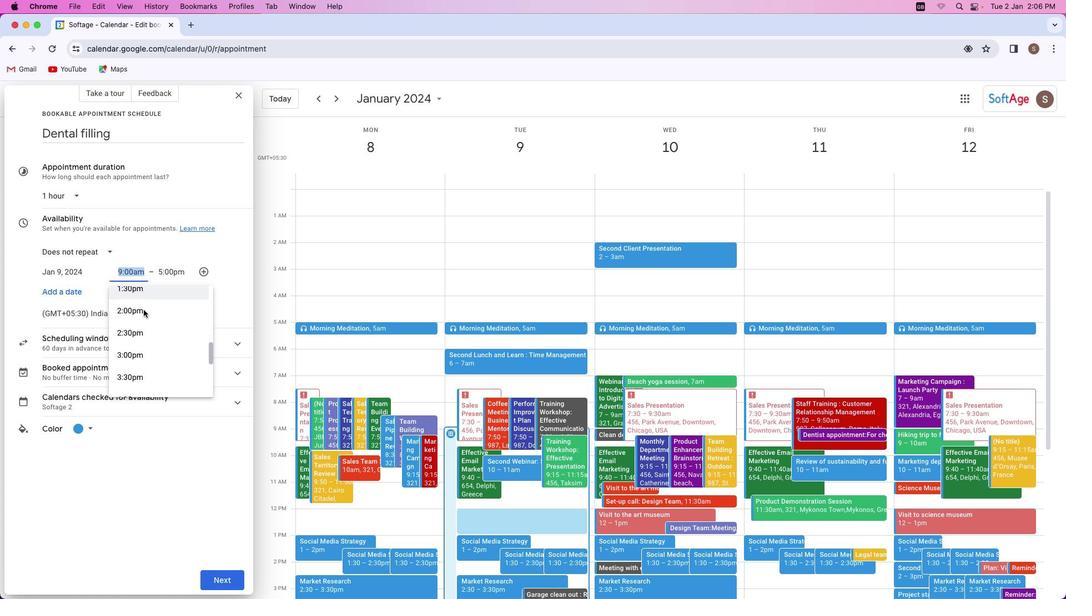 
Action: Mouse scrolled (143, 310) with delta (0, 0)
Screenshot: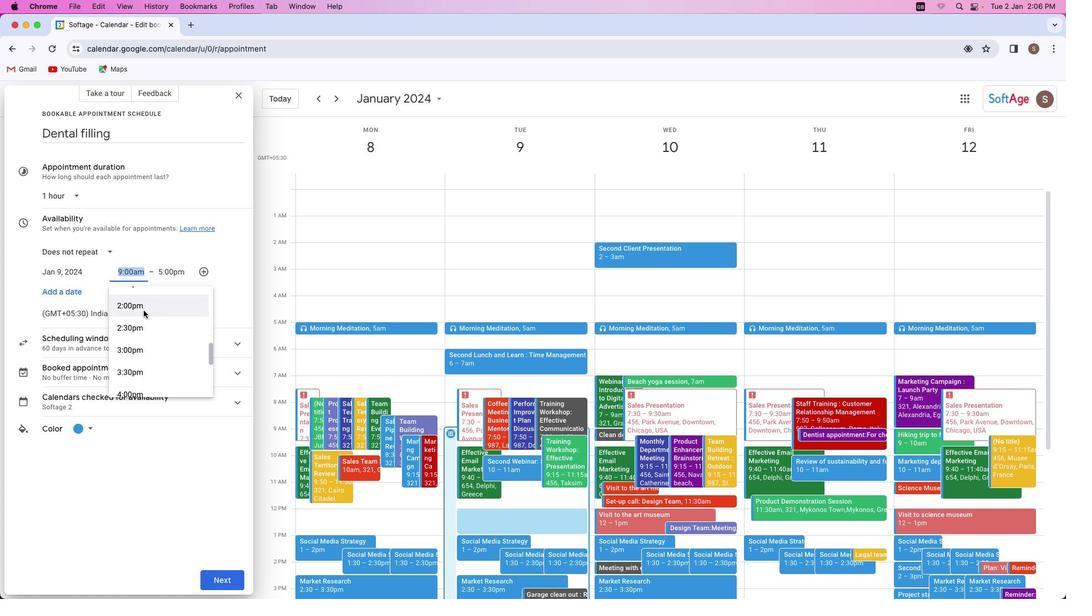 
Action: Mouse moved to (143, 310)
Screenshot: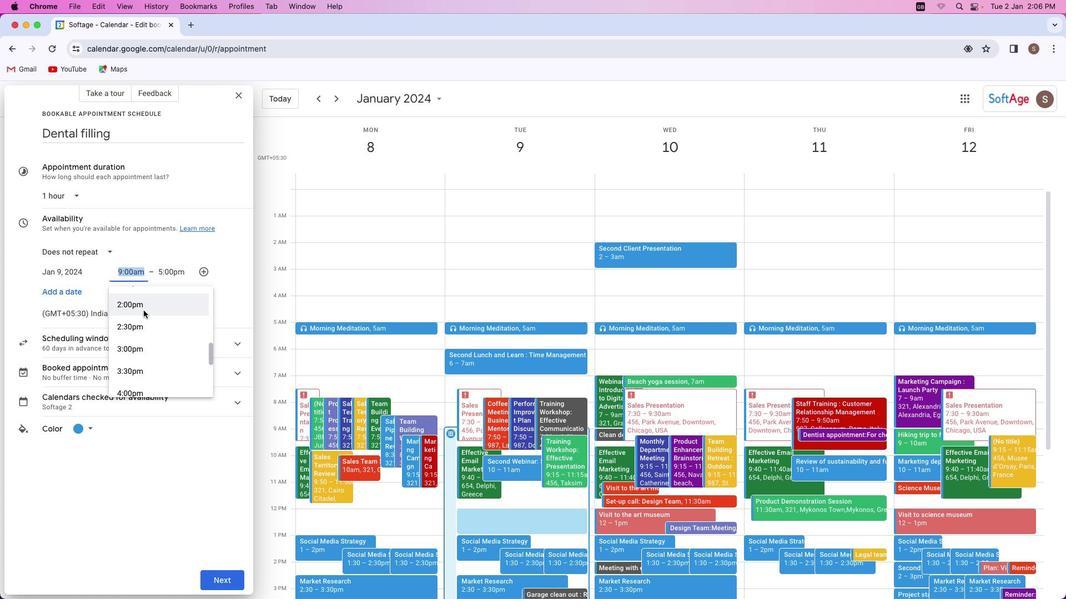 
Action: Mouse scrolled (143, 310) with delta (0, 0)
Screenshot: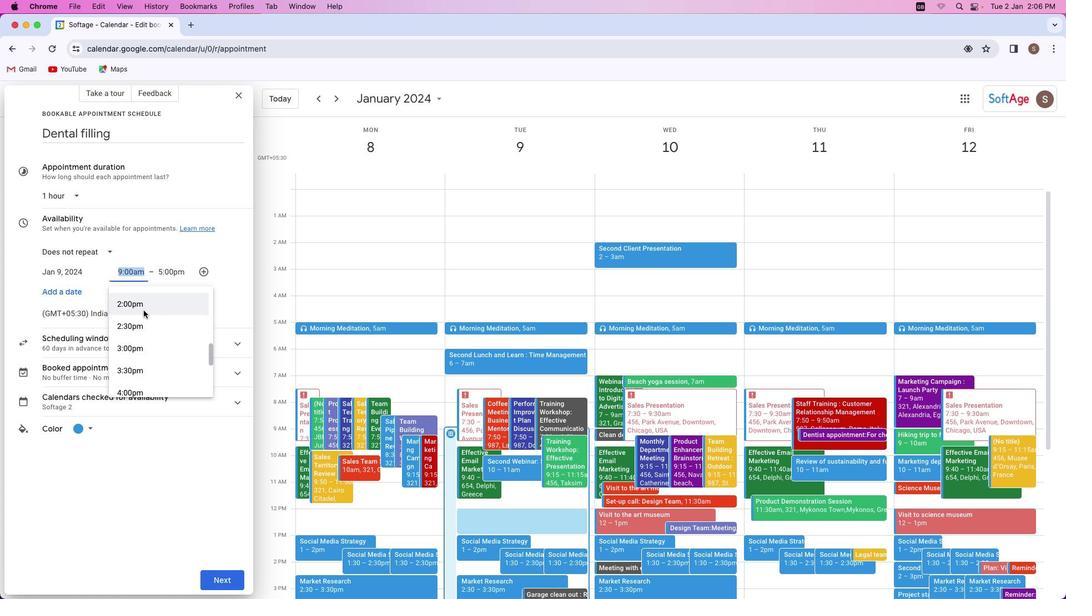 
Action: Mouse moved to (145, 309)
Screenshot: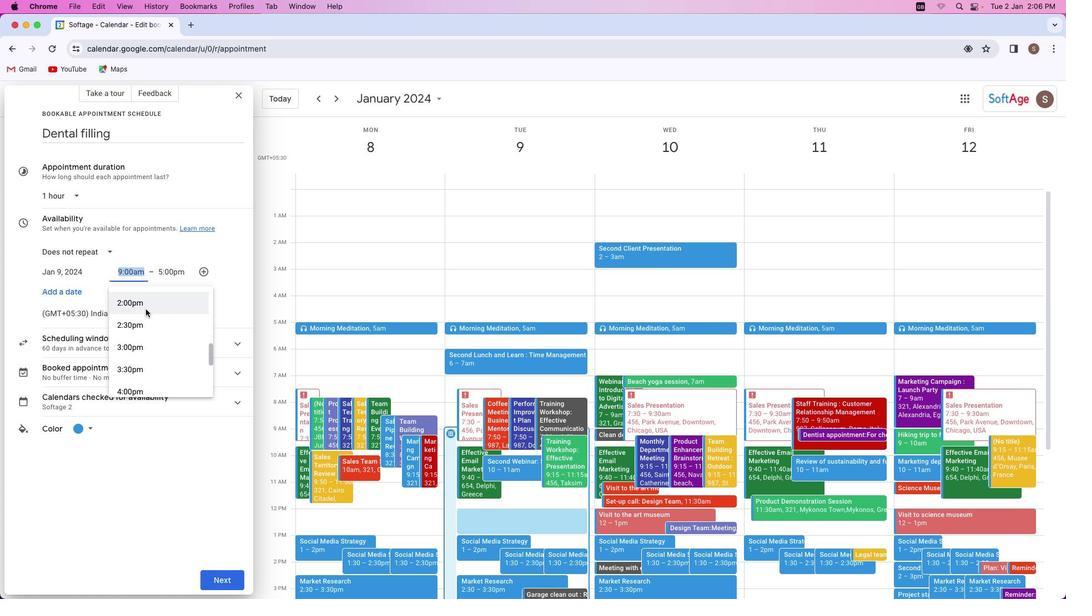 
Action: Mouse scrolled (145, 309) with delta (0, 0)
Screenshot: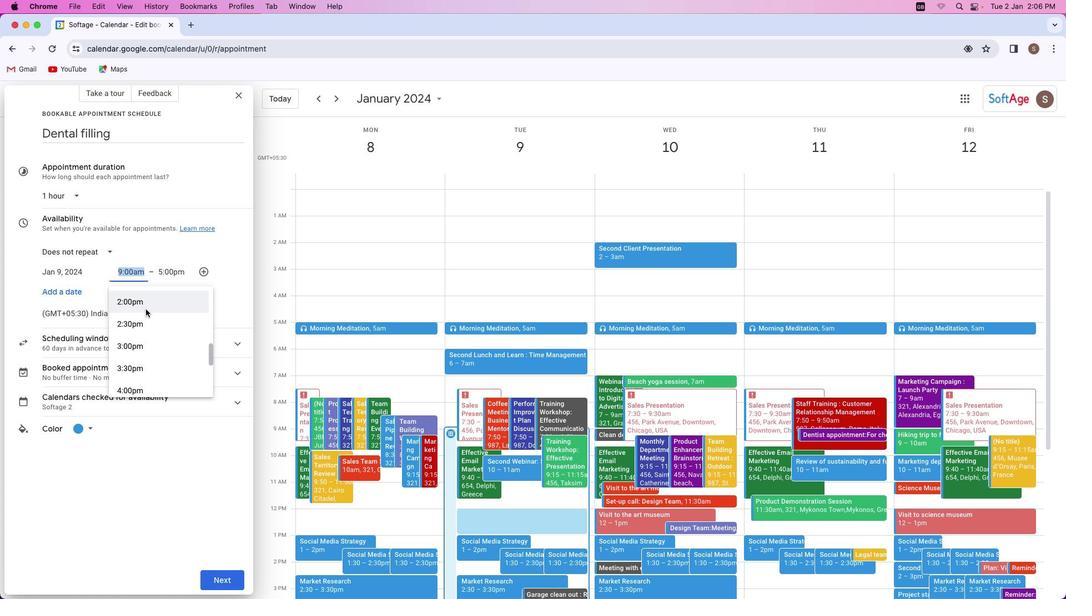 
Action: Mouse moved to (145, 309)
Screenshot: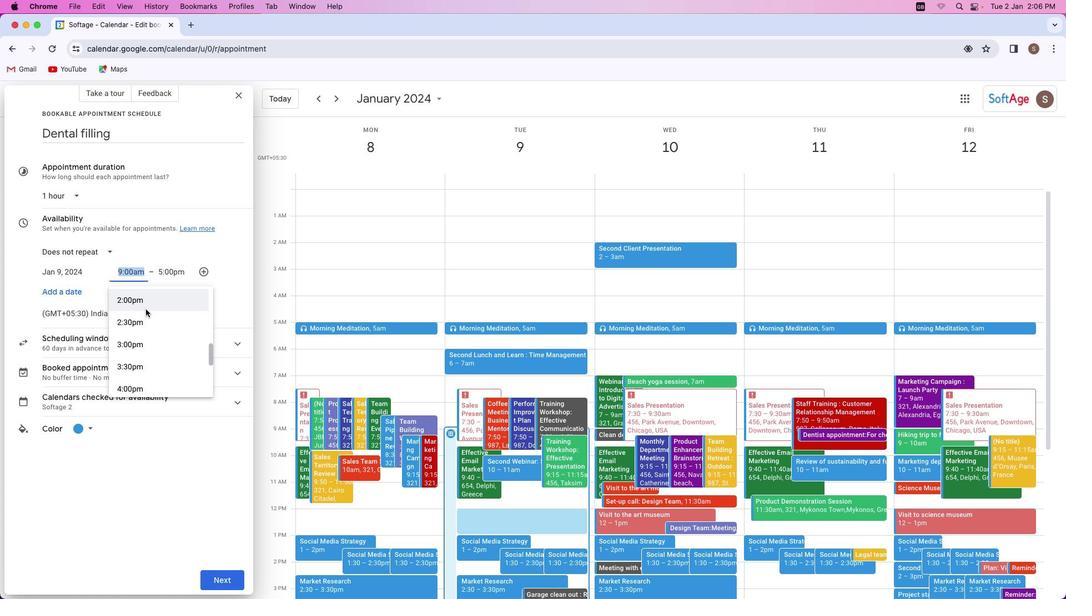 
Action: Mouse scrolled (145, 309) with delta (0, 0)
Screenshot: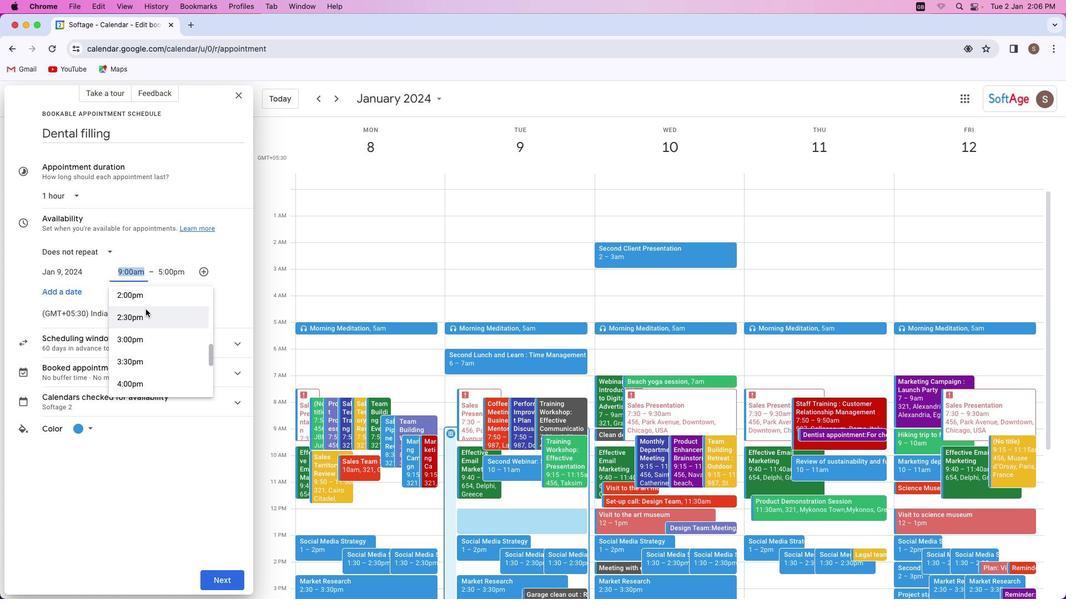 
Action: Mouse scrolled (145, 309) with delta (0, 0)
Screenshot: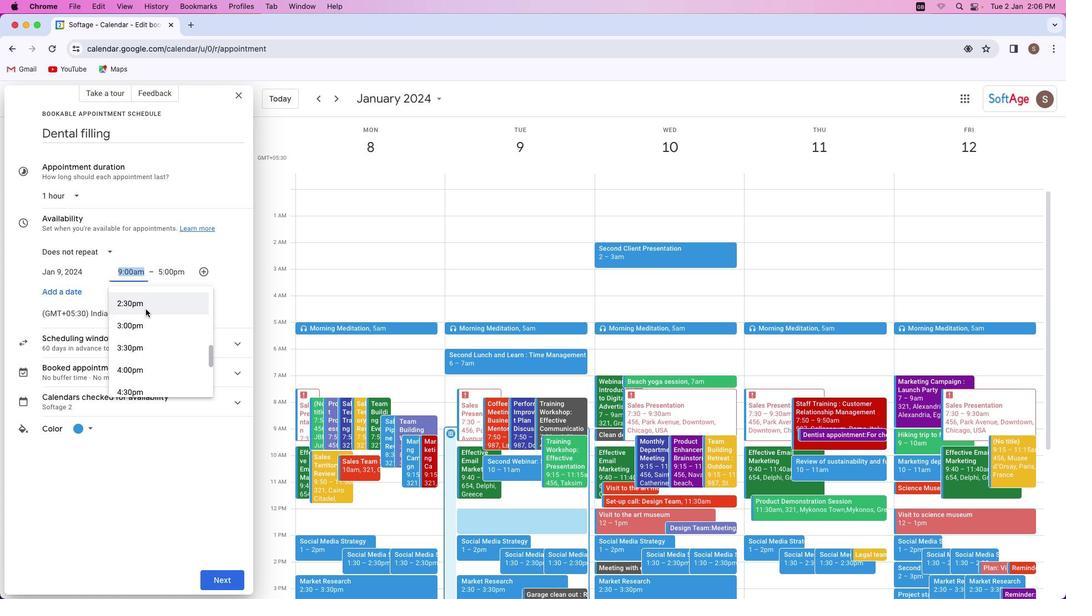 
Action: Mouse moved to (145, 309)
Screenshot: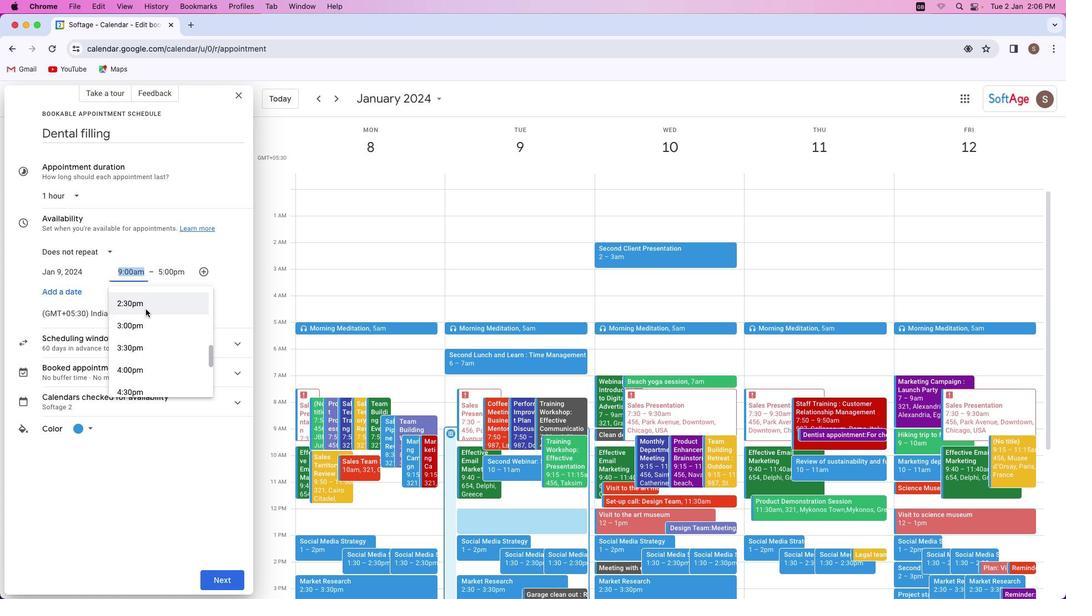 
Action: Mouse scrolled (145, 309) with delta (0, 0)
Screenshot: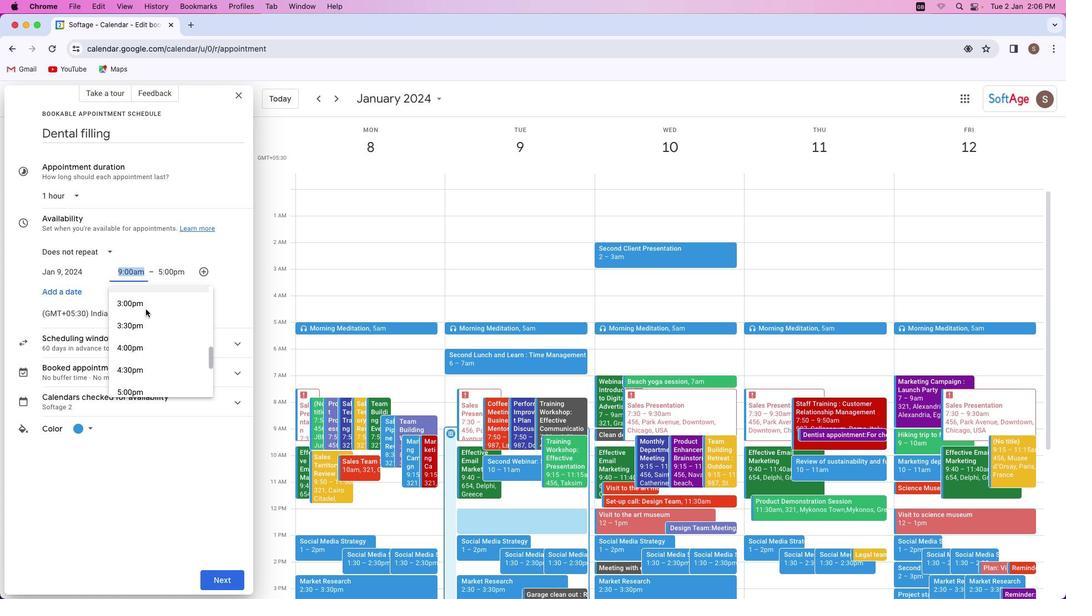
Action: Mouse scrolled (145, 309) with delta (0, 0)
Screenshot: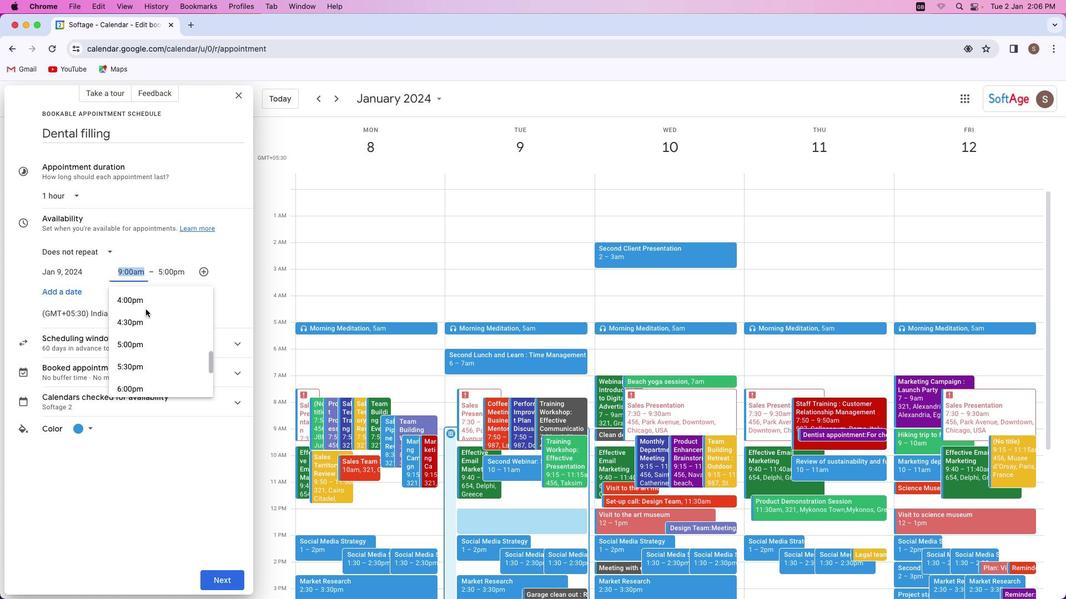 
Action: Mouse moved to (146, 309)
Screenshot: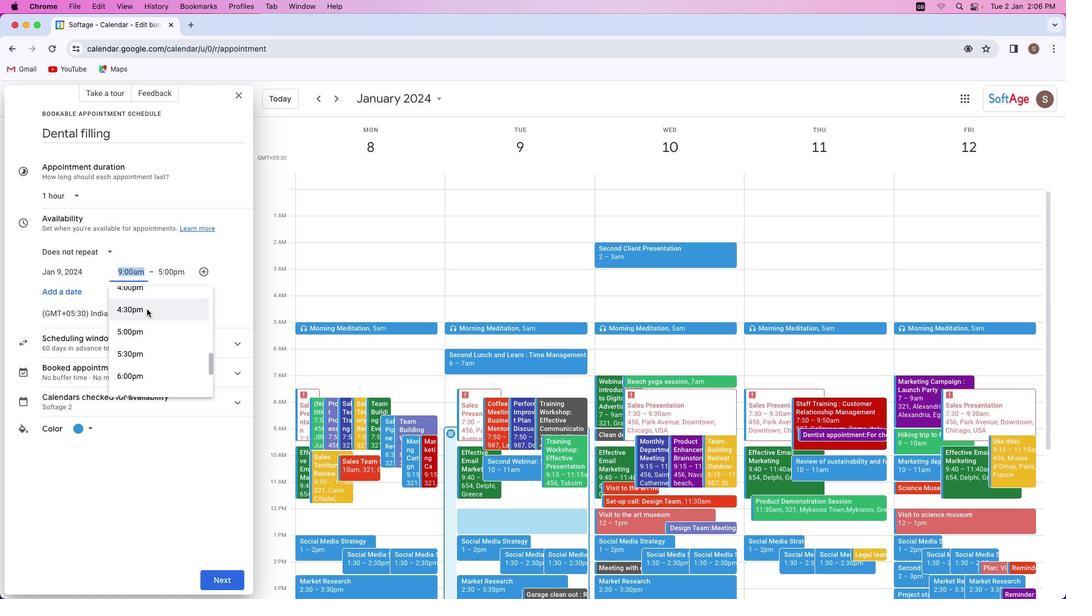 
Action: Mouse pressed left at (146, 309)
Screenshot: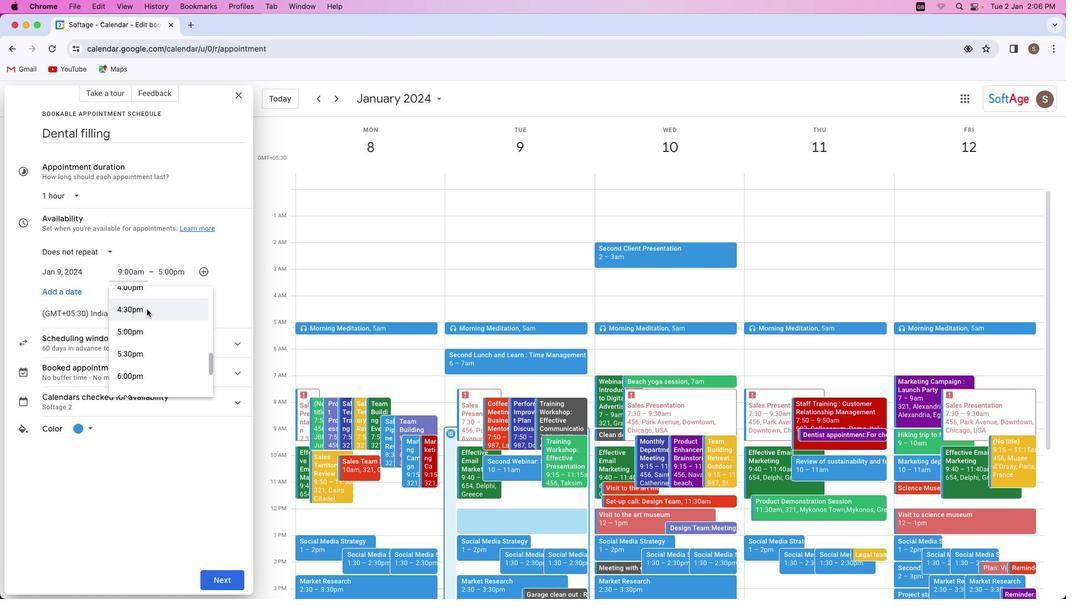 
Action: Mouse moved to (173, 274)
Screenshot: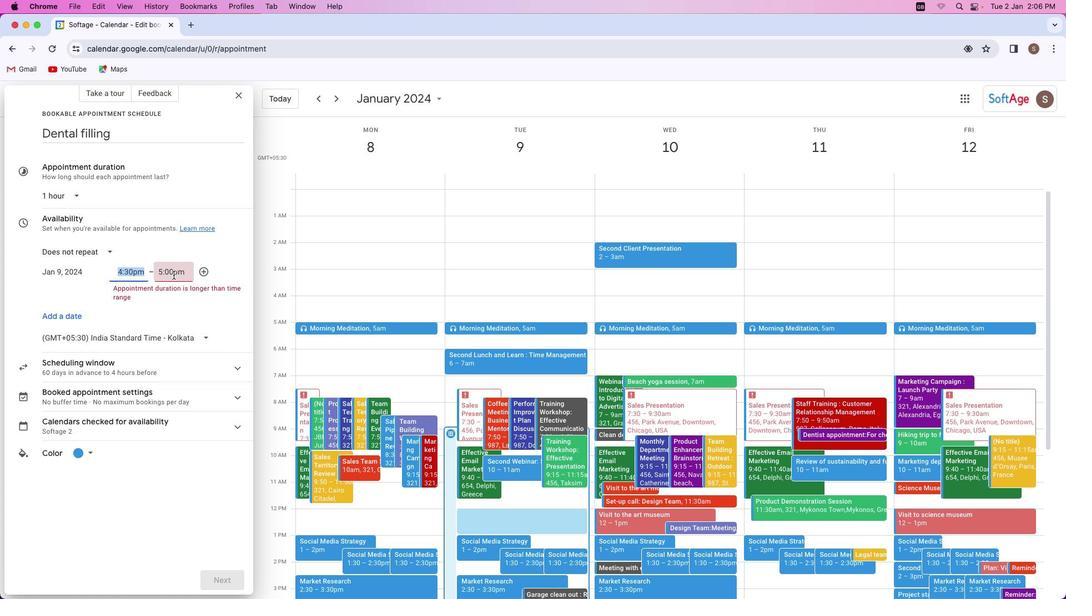 
Action: Mouse pressed left at (173, 274)
Screenshot: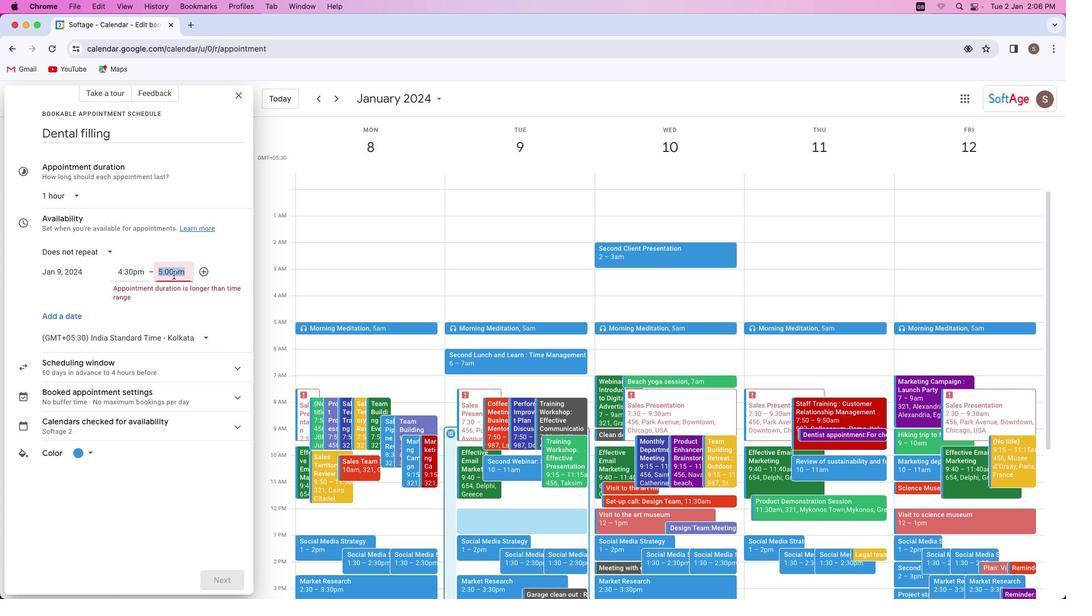 
Action: Mouse moved to (180, 339)
Screenshot: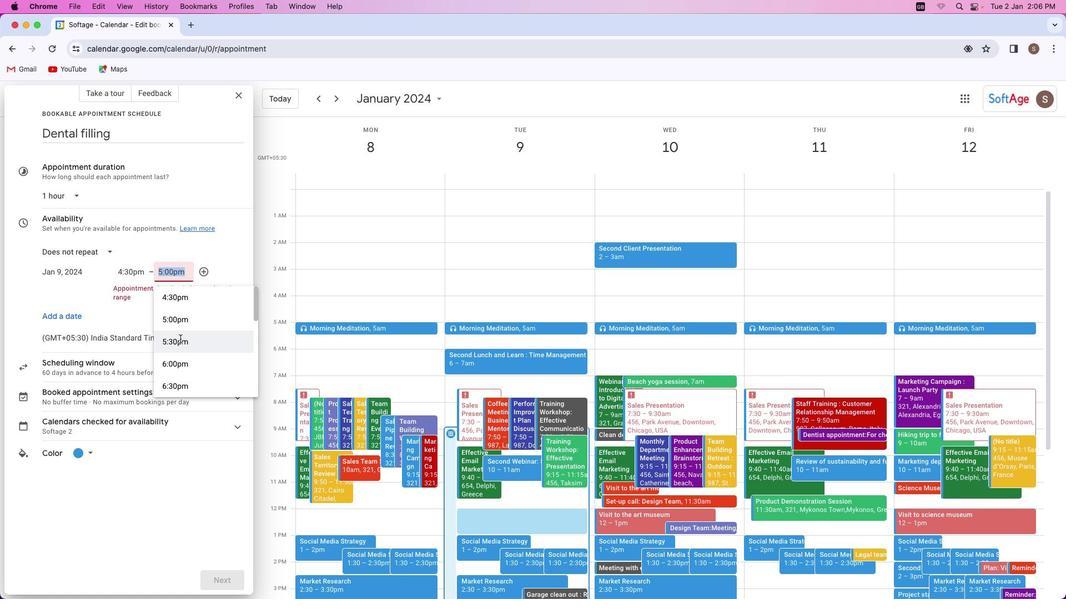 
Action: Mouse pressed left at (180, 339)
Screenshot: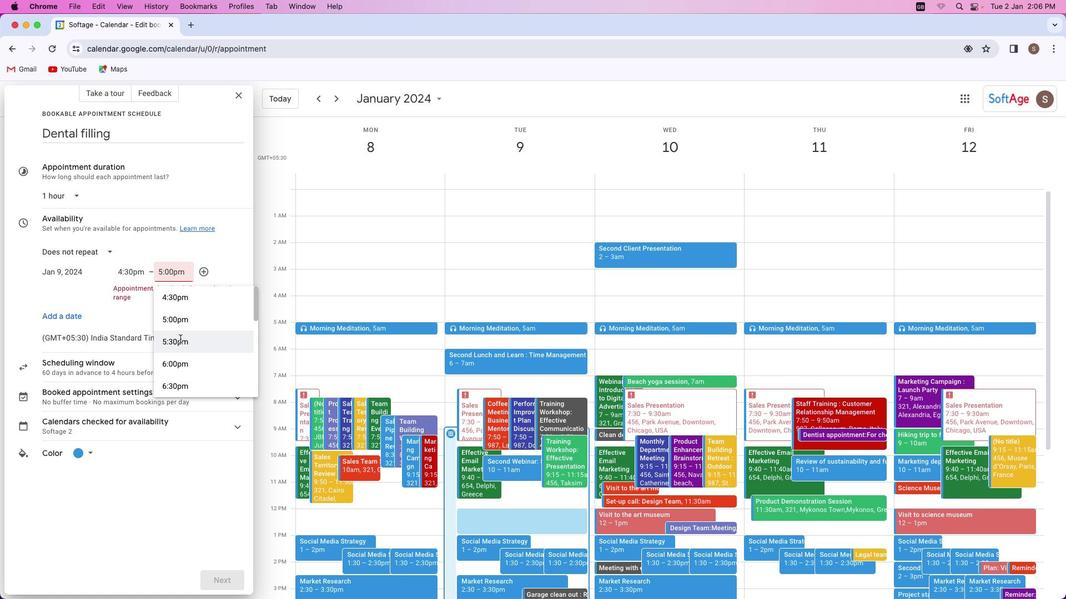 
Action: Mouse moved to (90, 433)
Screenshot: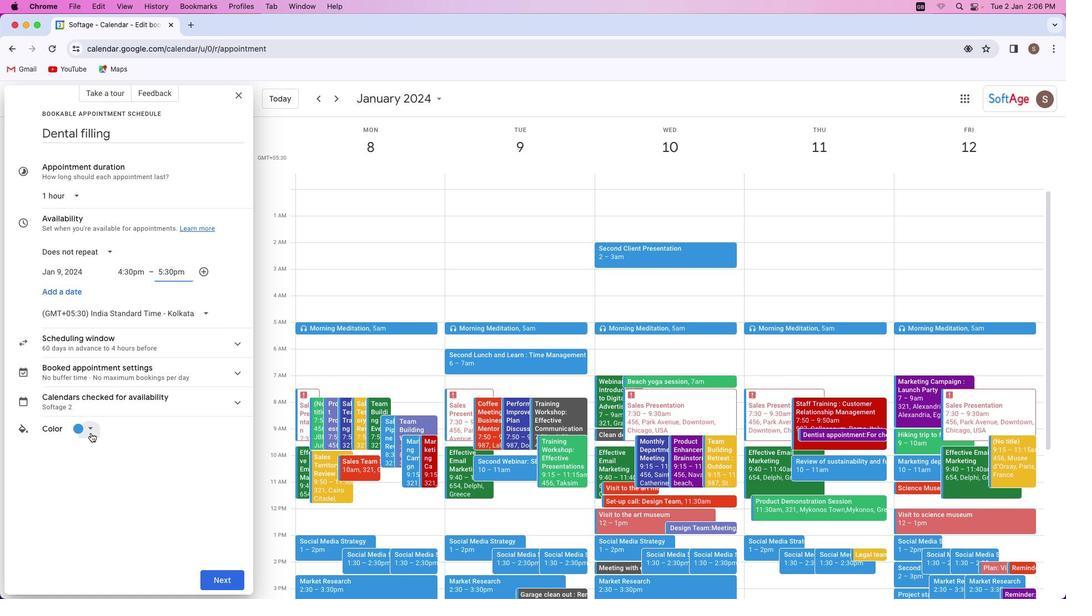 
Action: Mouse pressed left at (90, 433)
Screenshot: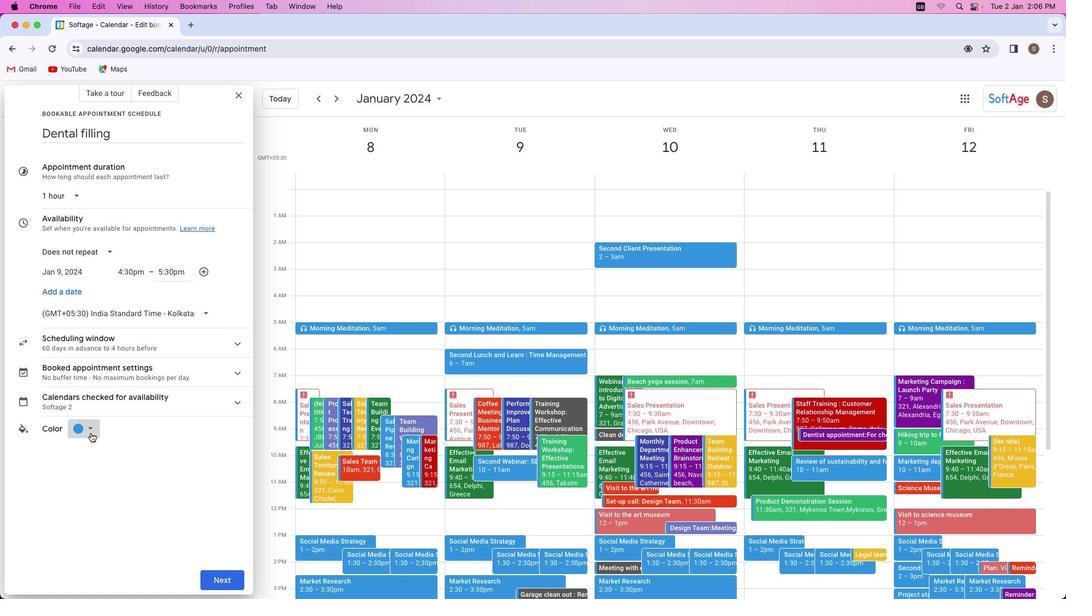 
Action: Mouse moved to (108, 459)
Screenshot: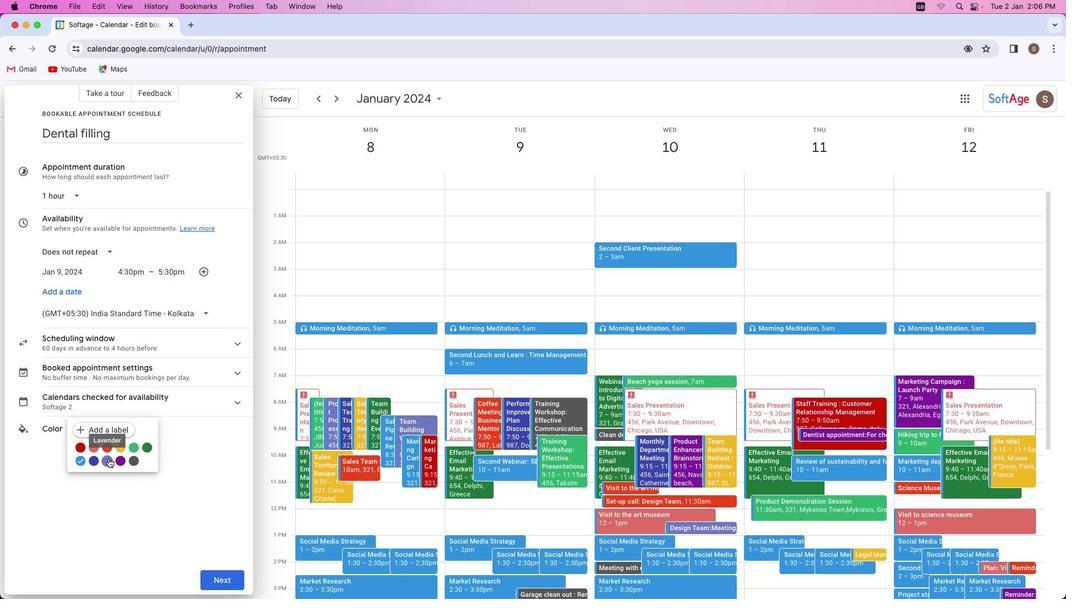 
Action: Mouse pressed left at (108, 459)
Screenshot: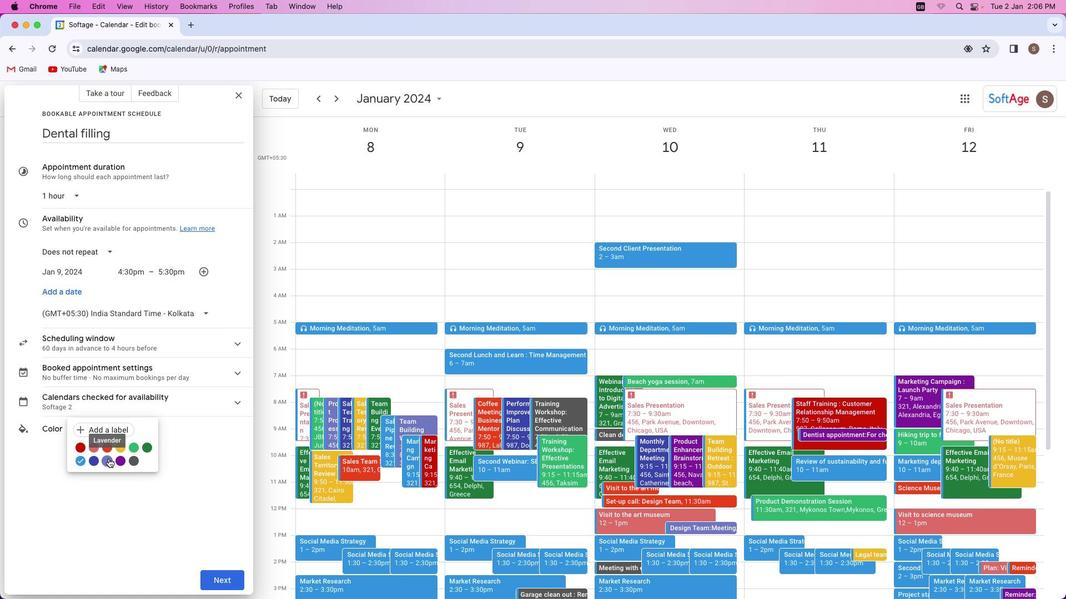 
Action: Mouse moved to (222, 581)
Screenshot: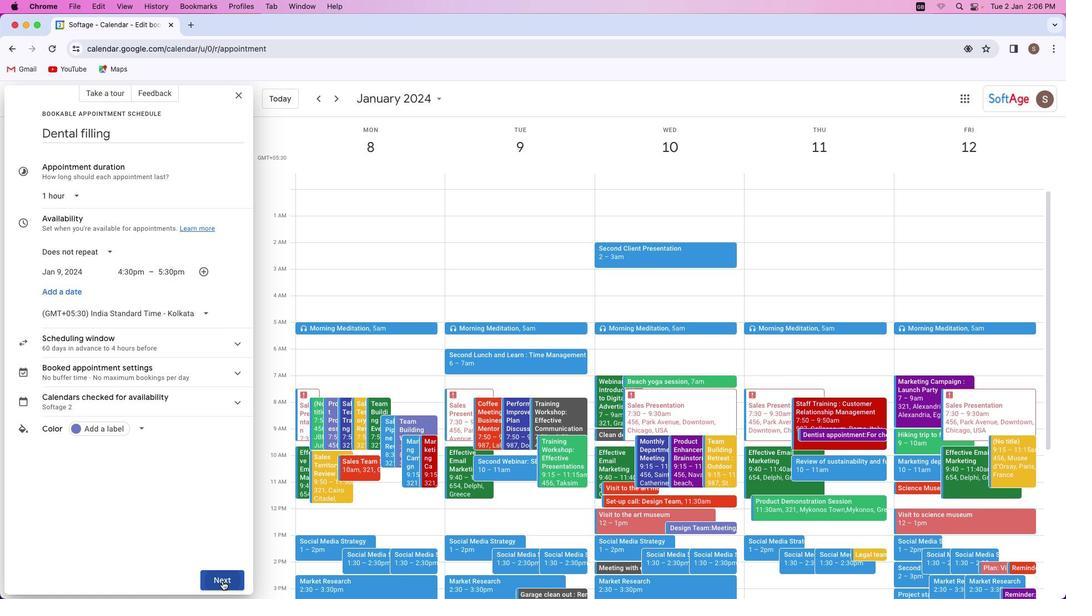 
Action: Mouse pressed left at (222, 581)
Screenshot: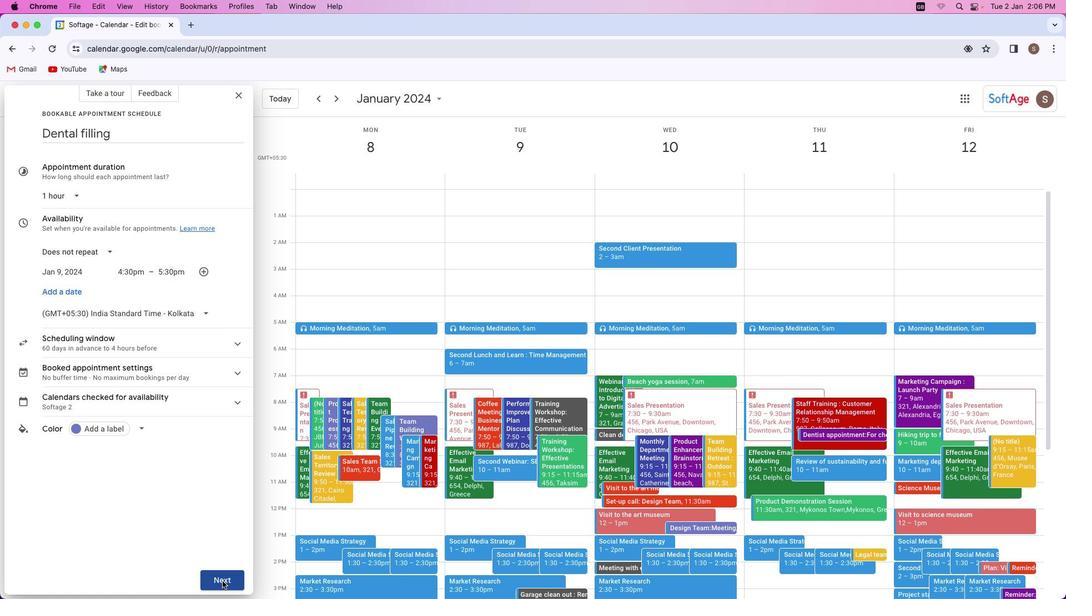 
Action: Mouse moved to (103, 336)
Screenshot: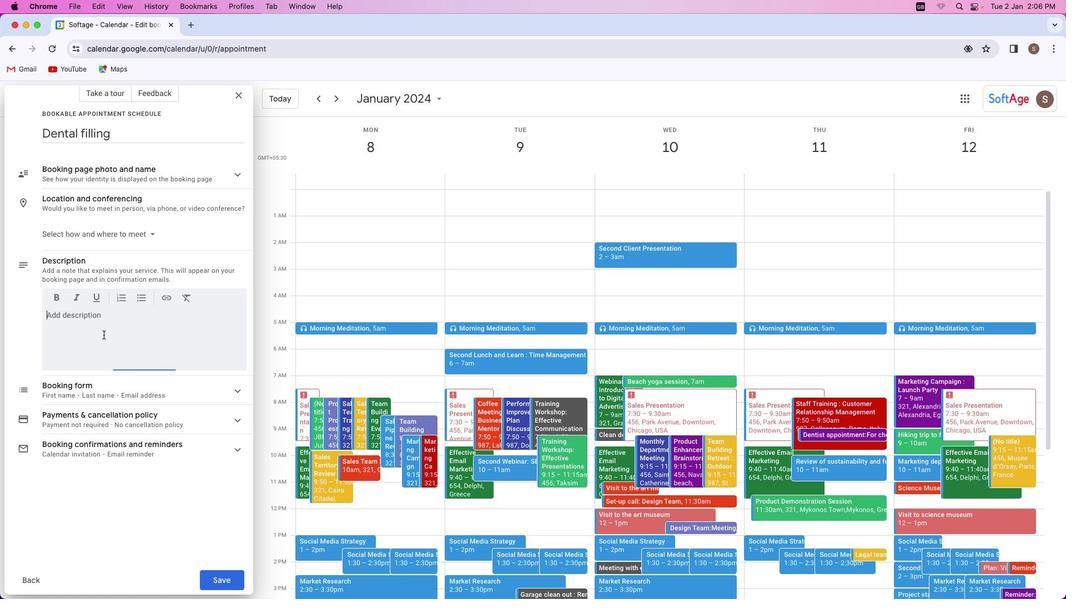 
Action: Mouse pressed left at (103, 336)
Screenshot: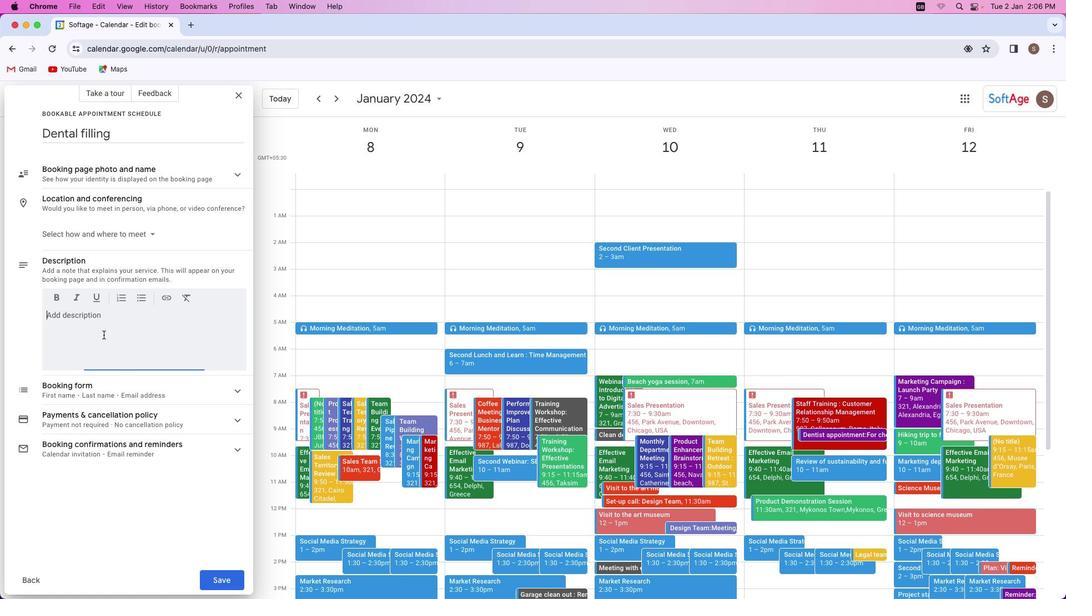 
Action: Mouse moved to (103, 335)
Screenshot: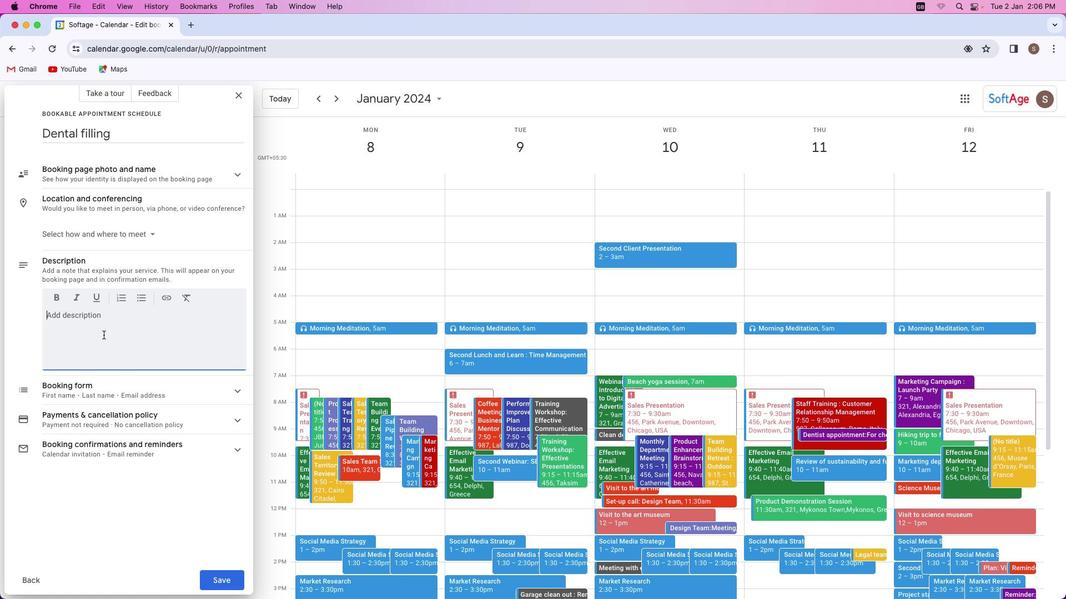 
Action: Key pressed Key.shift'T''h''i''s'Key.space'd''e''n''t''i''s''t'Key.space'a''p''p''o''i''n''t''m''e''n''t'Key.space'f''o''r'Key.space'a'Key.space'd''e''n''t''a''l'Key.space'f''i''l''l''i''n''g''.'
Screenshot: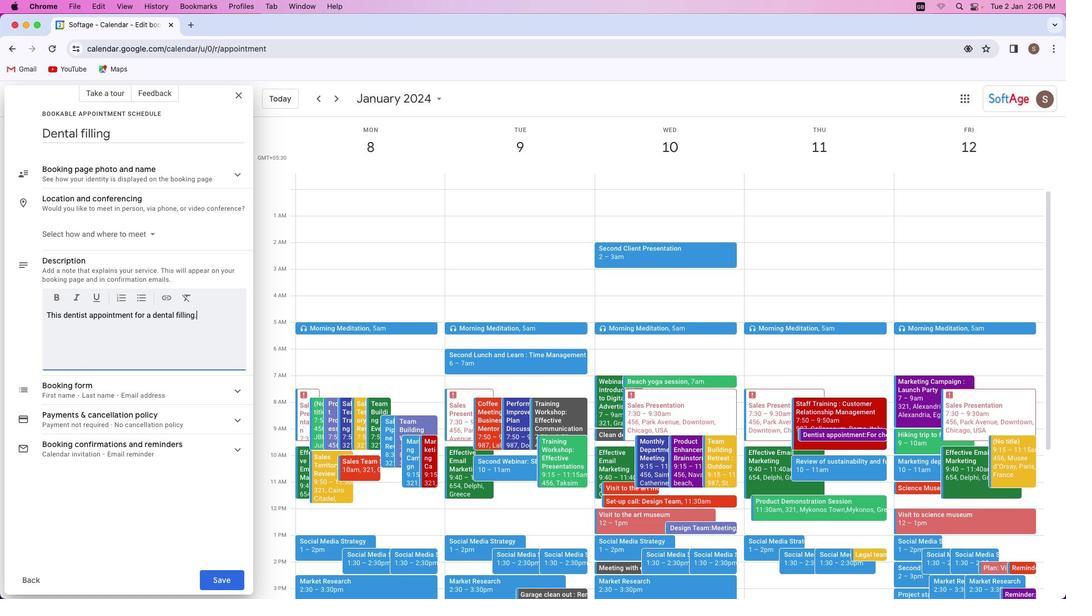 
Action: Mouse moved to (101, 508)
Screenshot: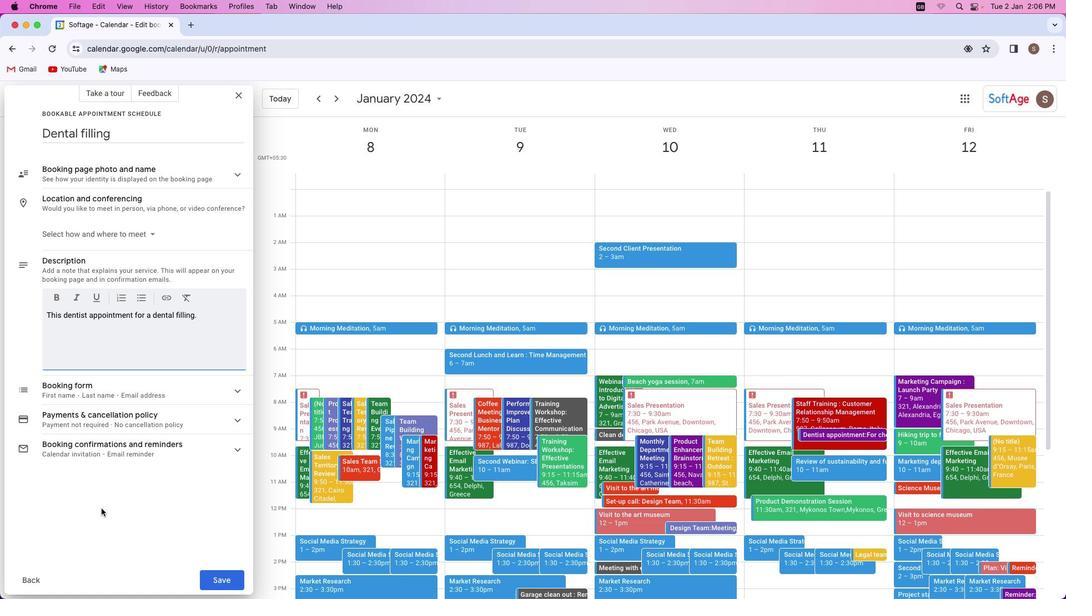 
Action: Mouse pressed left at (101, 508)
Screenshot: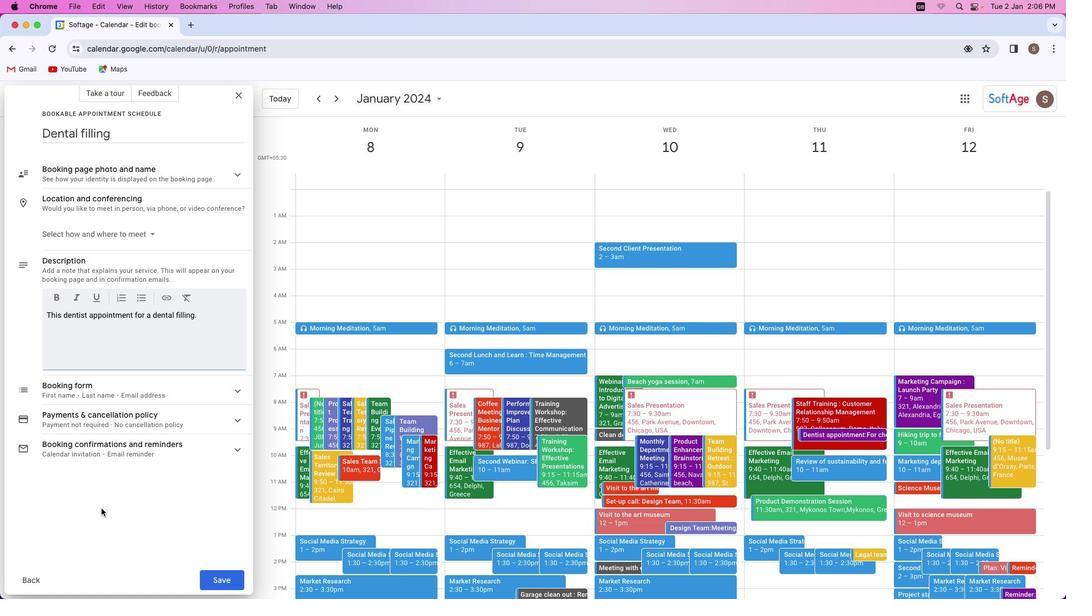 
Action: Mouse moved to (211, 579)
Screenshot: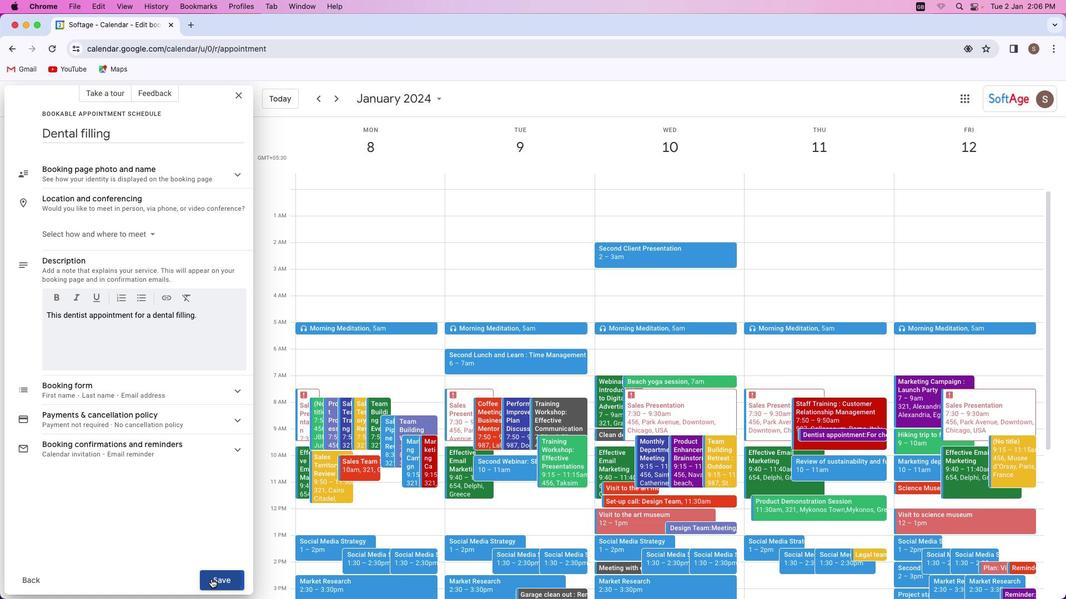 
Action: Mouse pressed left at (211, 579)
Screenshot: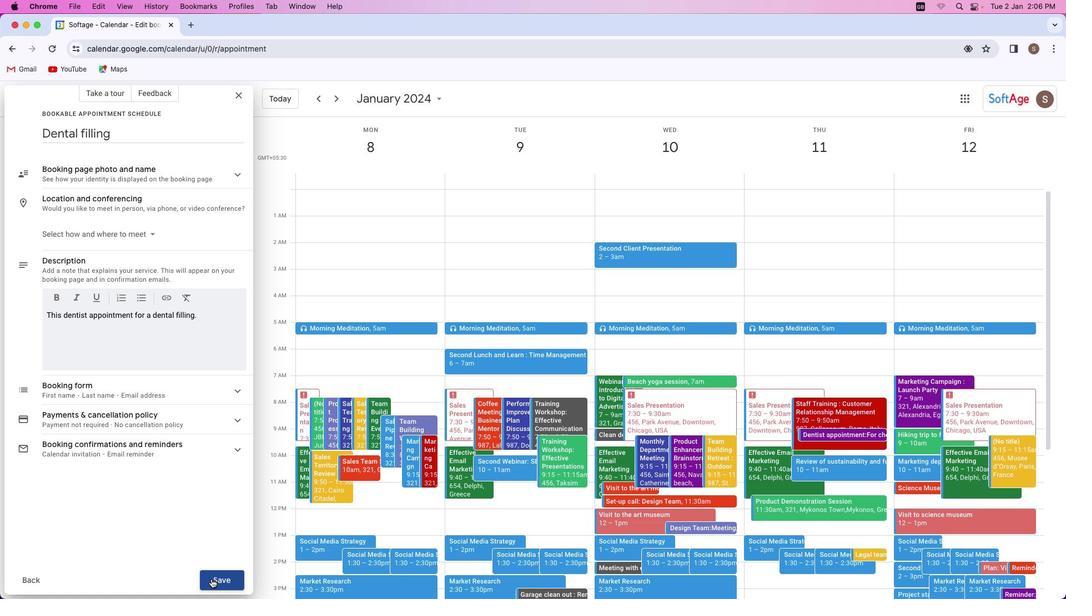 
Action: Mouse moved to (571, 309)
Screenshot: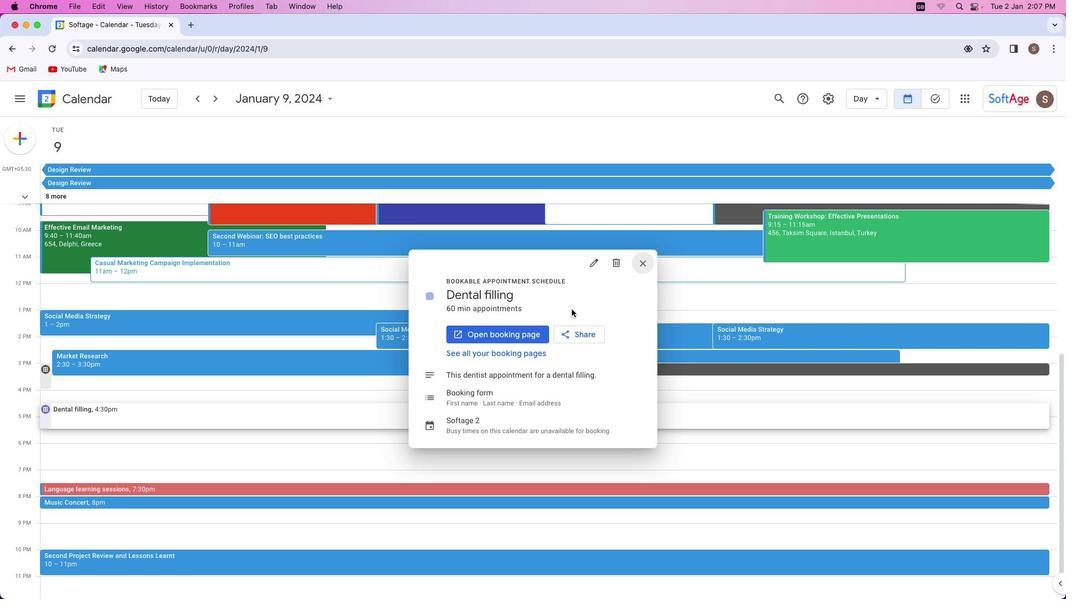 
